 Task: Look for space in Dos Hermanas, Spain from 5th September, 2023 to 13th September, 2023 for 6 adults in price range Rs.15000 to Rs.20000. Place can be entire place with 3 bedrooms having 3 beds and 3 bathrooms. Property type can be house, flat, guest house. Booking option can be shelf check-in. Required host language is English.
Action: Mouse moved to (283, 142)
Screenshot: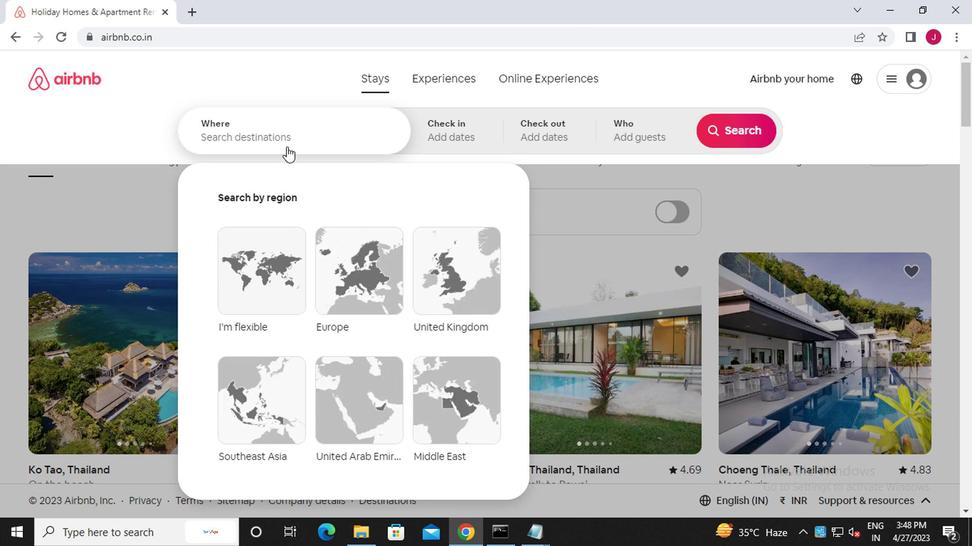 
Action: Mouse pressed left at (283, 142)
Screenshot: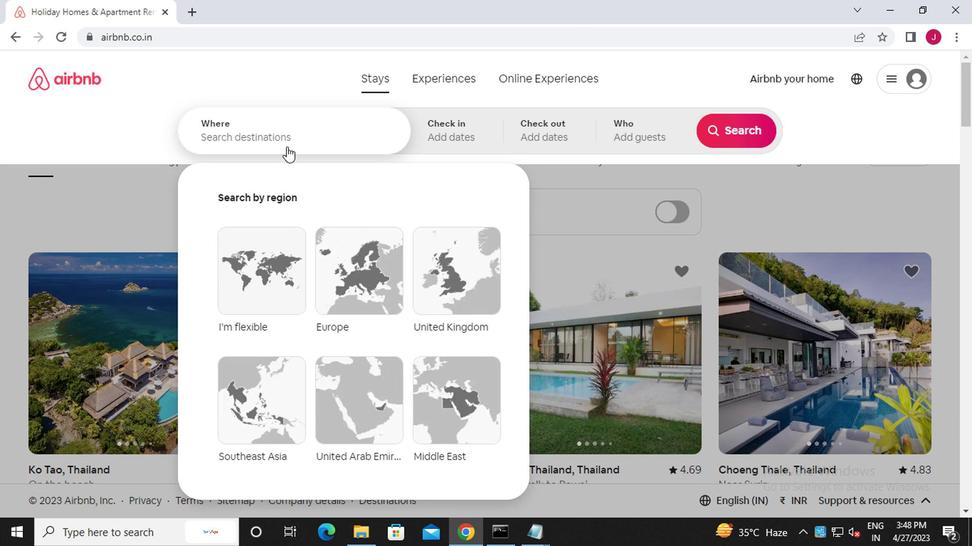 
Action: Key pressed d<Key.caps_lock>os<Key.space><Key.caps_lock>hermanas<Key.backspace><Key.backspace><Key.backspace><Key.backspace><Key.backspace><Key.backspace><Key.backspace><Key.caps_lock>ermanas,<Key.caps_lock>s<Key.caps_lock>pain
Screenshot: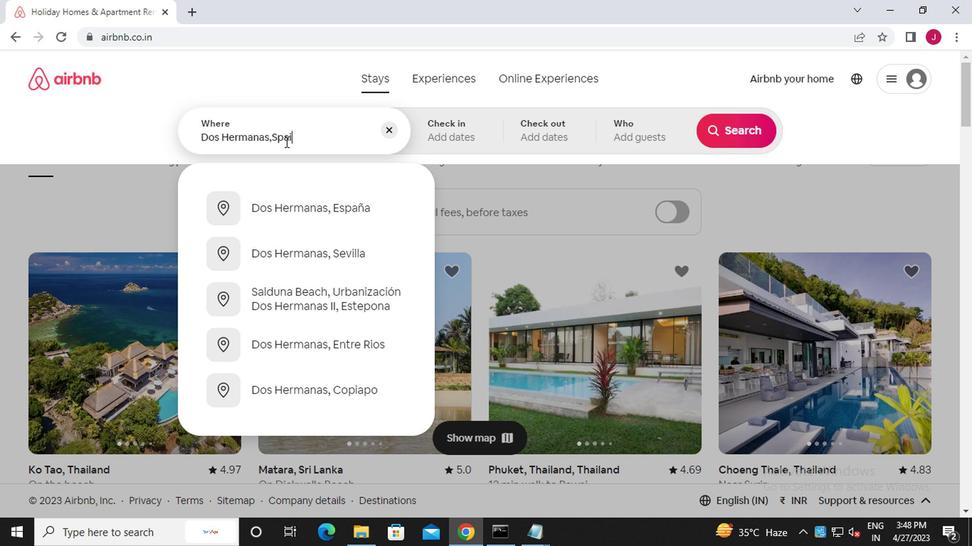 
Action: Mouse moved to (445, 132)
Screenshot: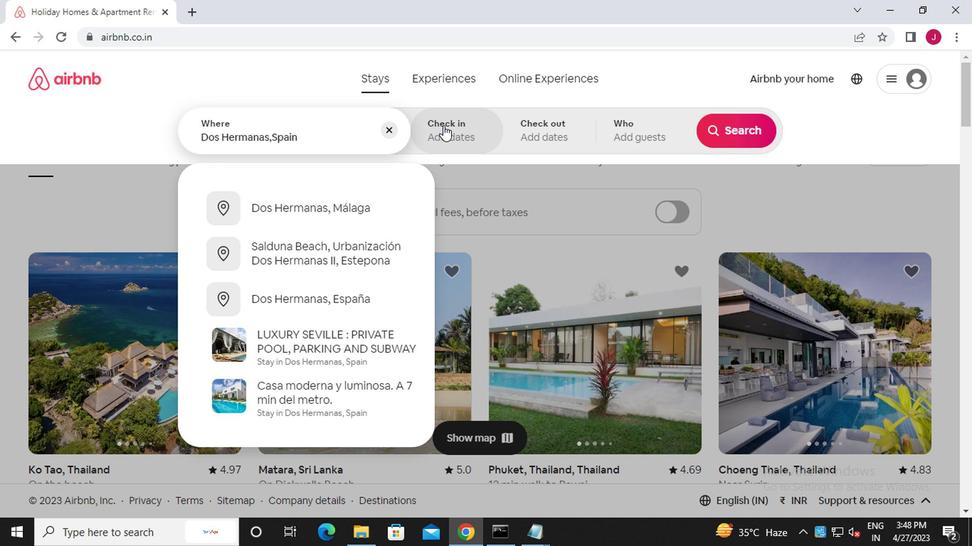 
Action: Mouse pressed left at (445, 132)
Screenshot: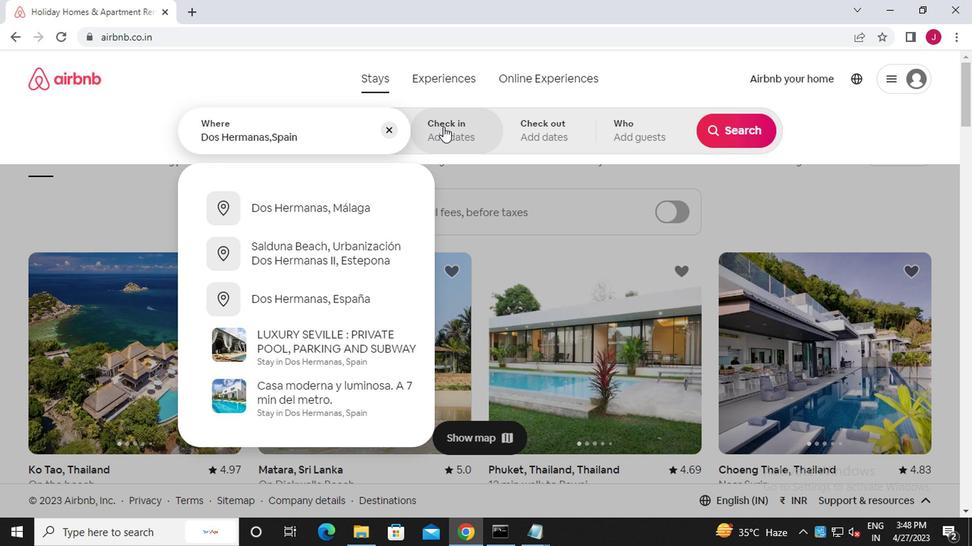 
Action: Mouse moved to (724, 246)
Screenshot: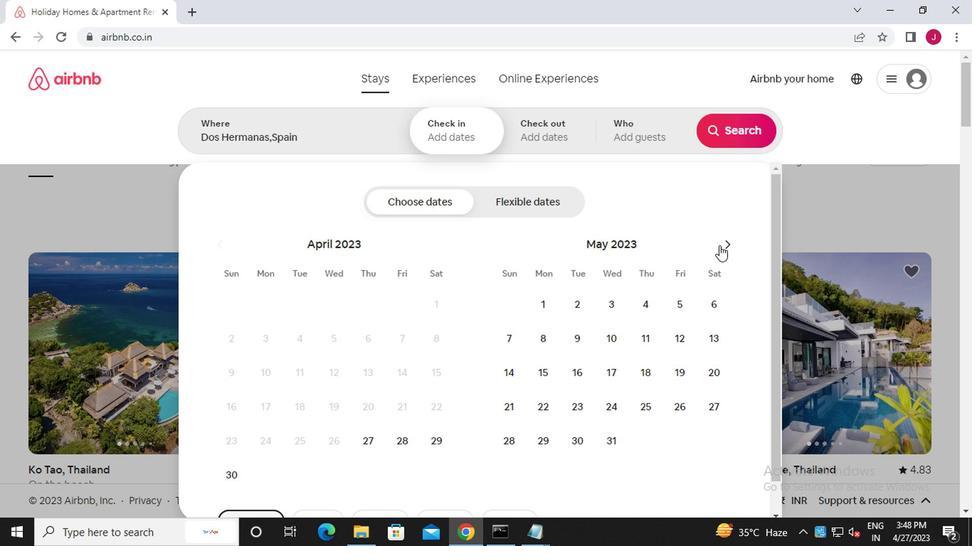
Action: Mouse pressed left at (724, 246)
Screenshot: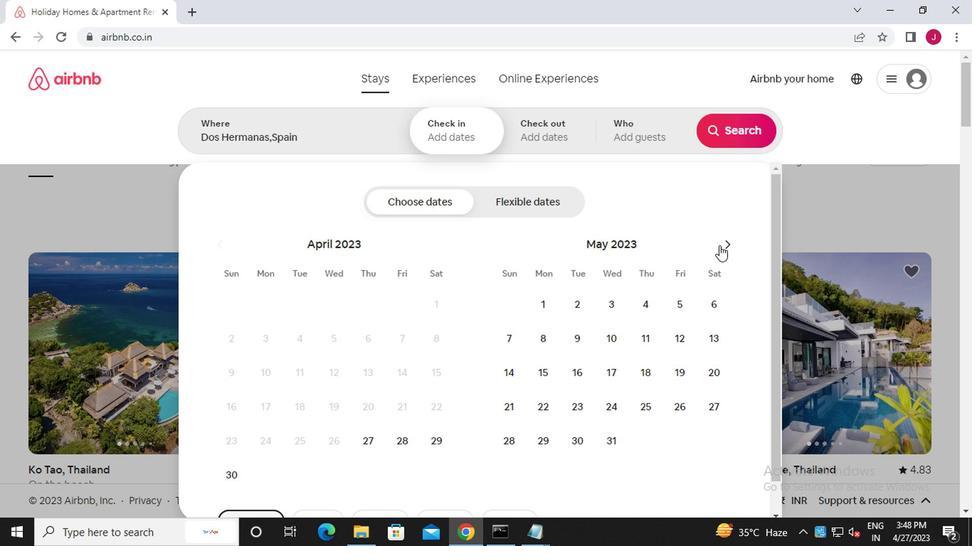 
Action: Mouse moved to (725, 246)
Screenshot: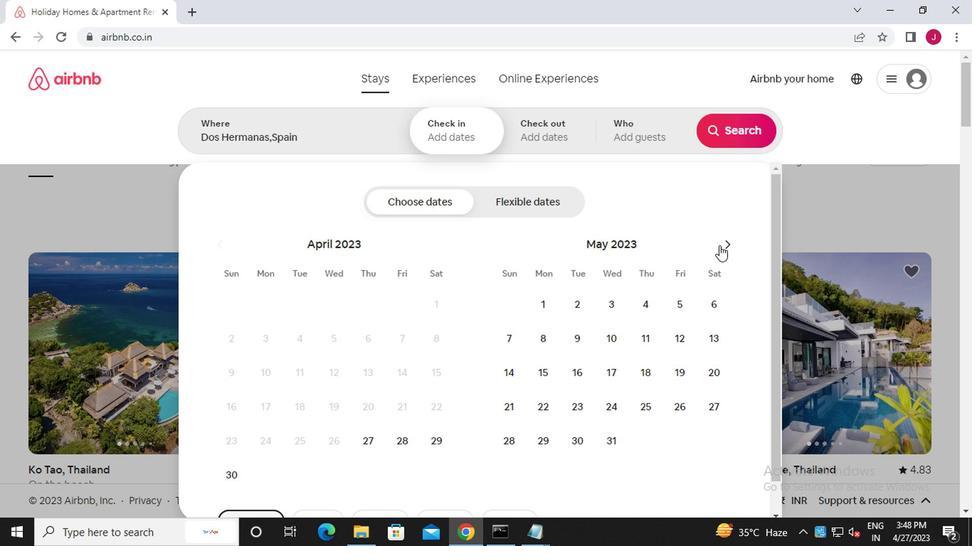 
Action: Mouse pressed left at (725, 246)
Screenshot: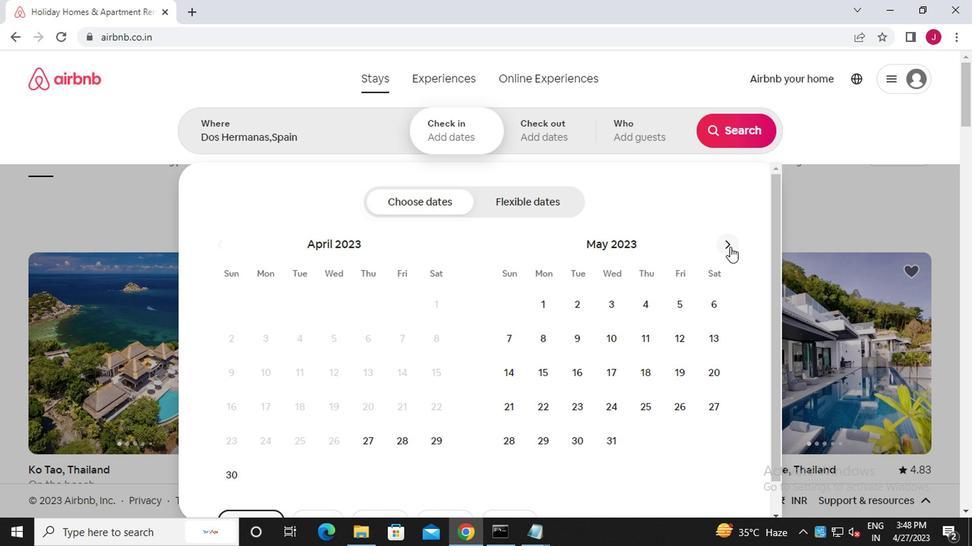 
Action: Mouse pressed left at (725, 246)
Screenshot: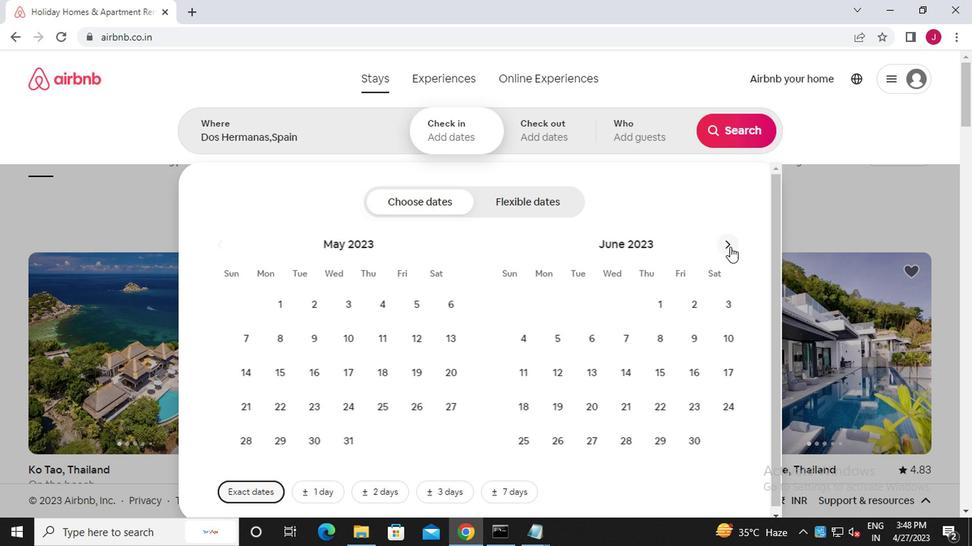 
Action: Mouse moved to (726, 247)
Screenshot: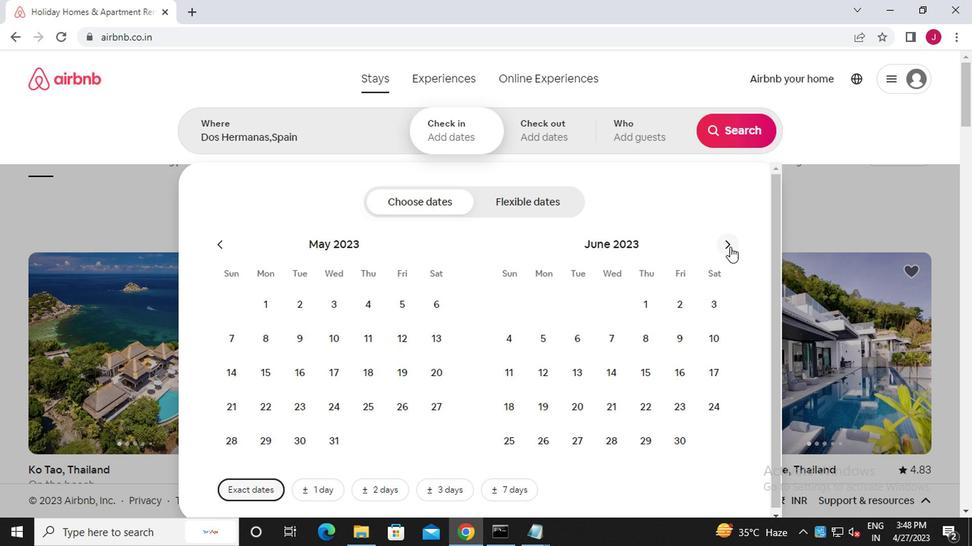 
Action: Mouse pressed left at (726, 247)
Screenshot: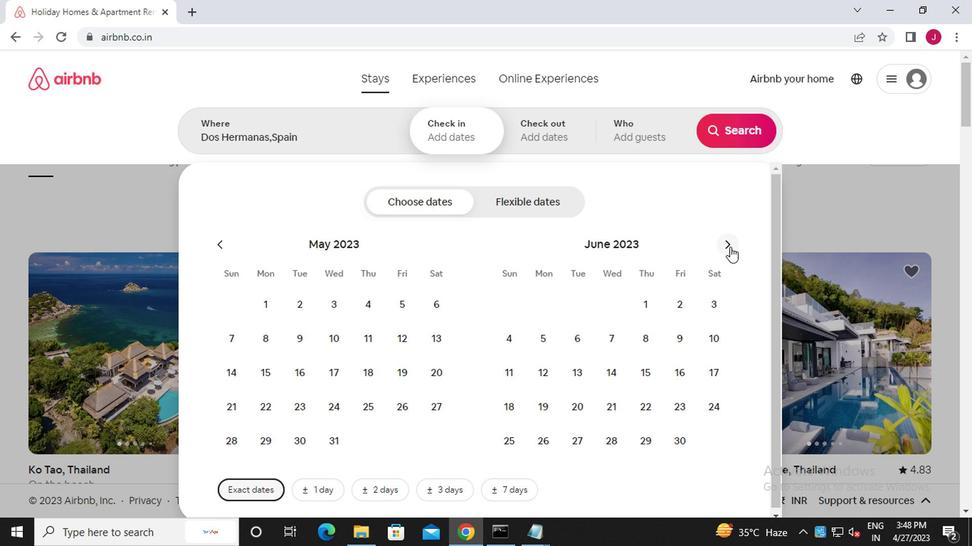
Action: Mouse pressed left at (726, 247)
Screenshot: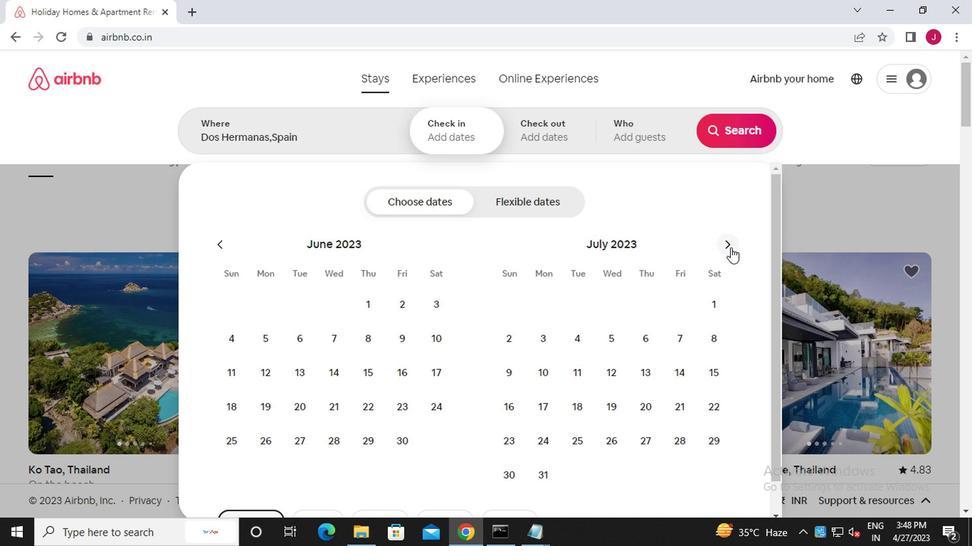 
Action: Mouse moved to (723, 248)
Screenshot: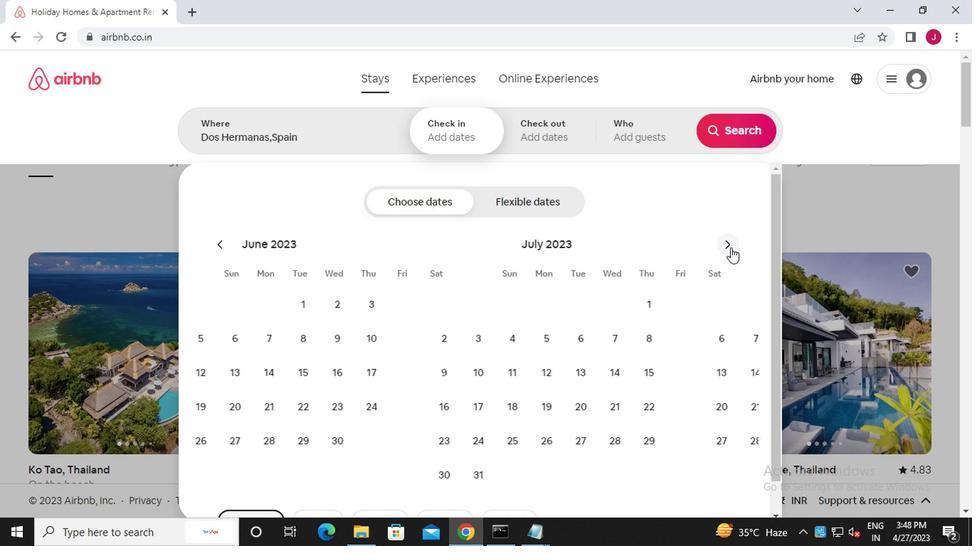 
Action: Mouse pressed left at (723, 248)
Screenshot: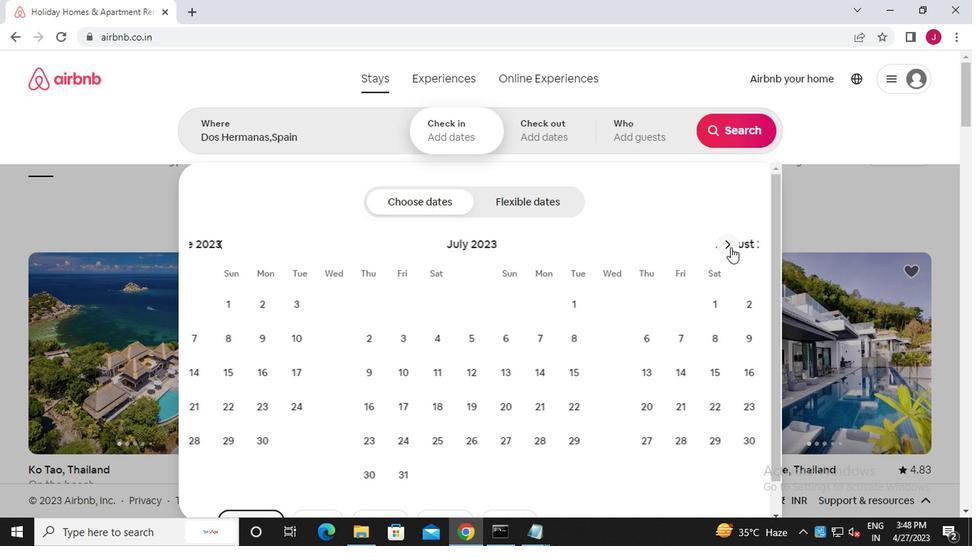 
Action: Mouse moved to (568, 336)
Screenshot: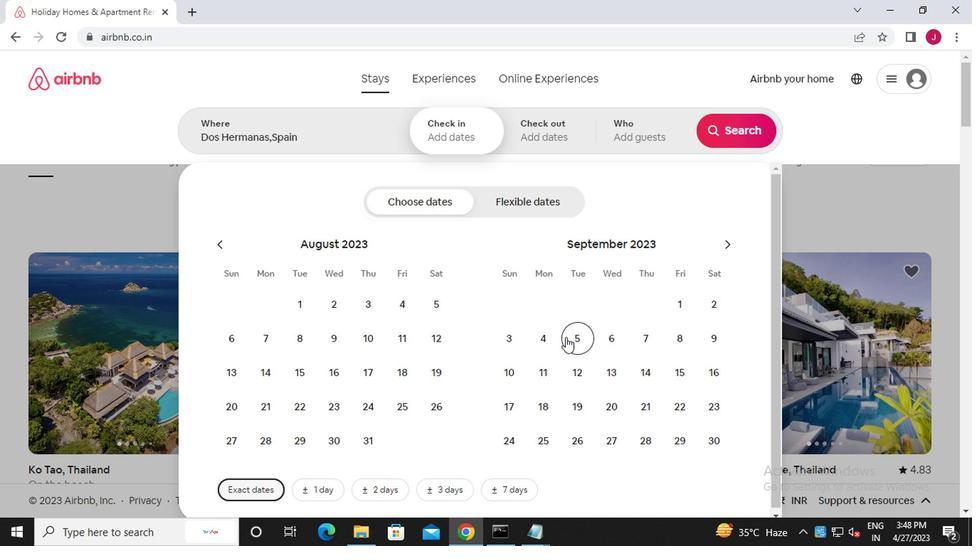 
Action: Mouse pressed left at (568, 336)
Screenshot: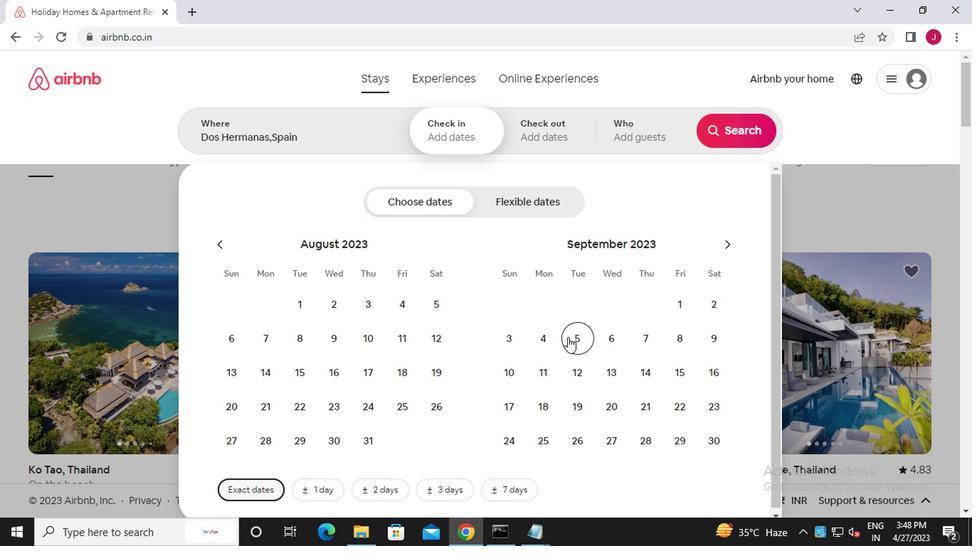 
Action: Mouse moved to (602, 373)
Screenshot: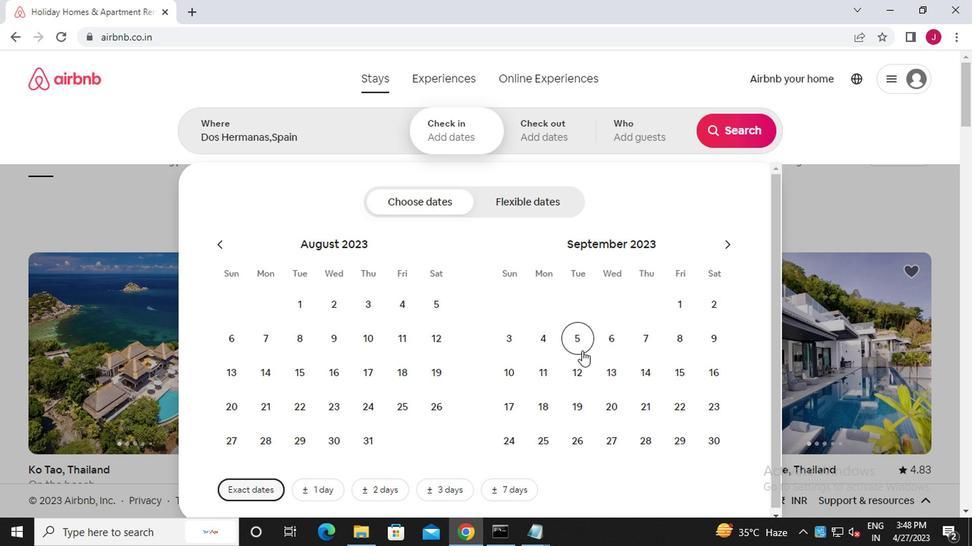 
Action: Mouse pressed left at (602, 373)
Screenshot: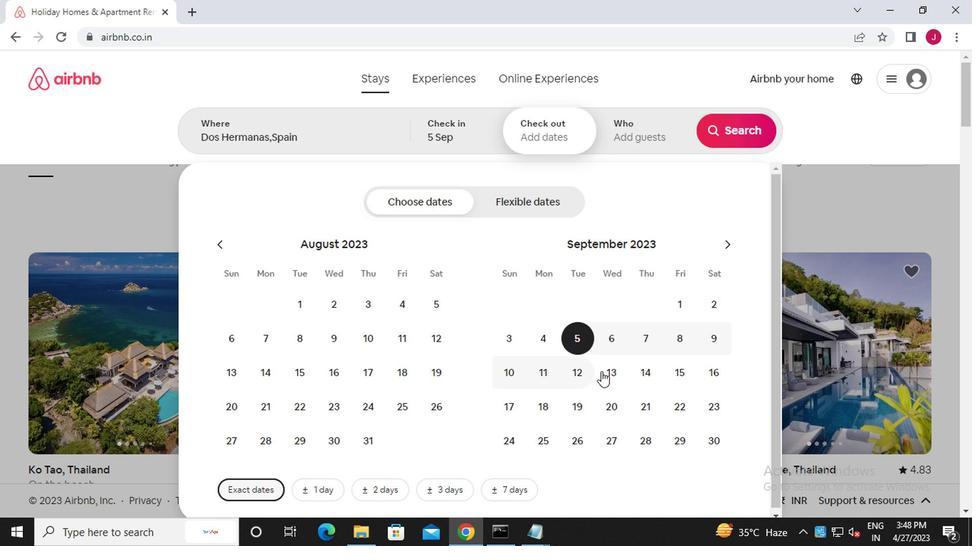 
Action: Mouse moved to (640, 133)
Screenshot: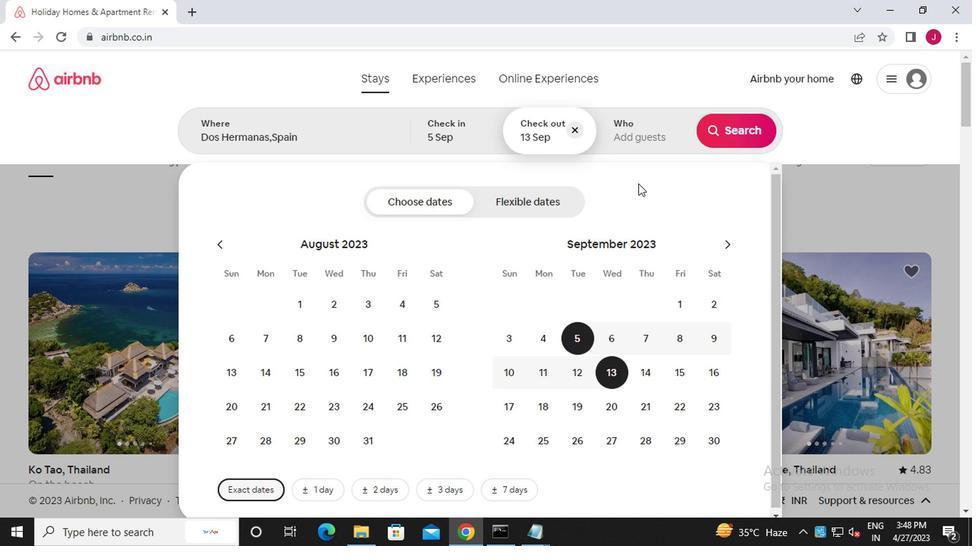 
Action: Mouse pressed left at (640, 133)
Screenshot: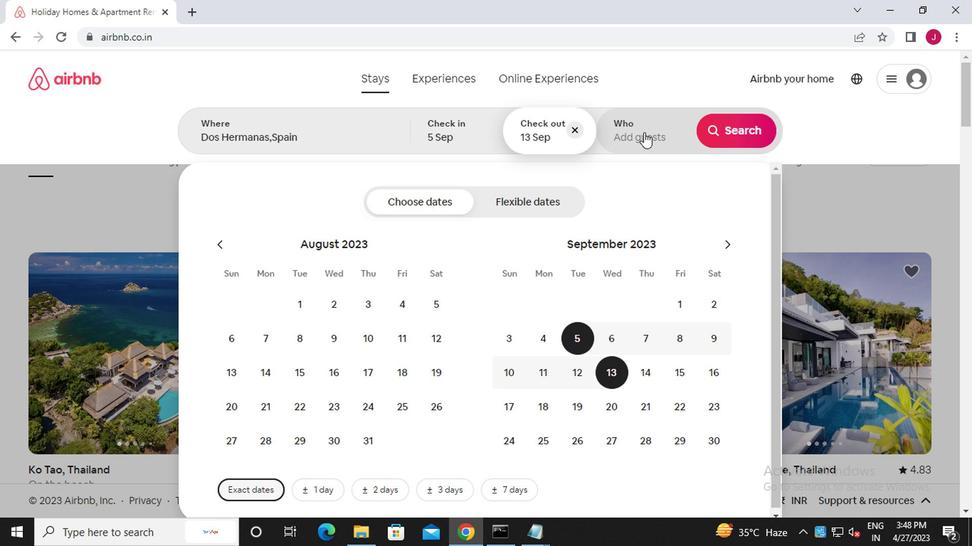 
Action: Mouse moved to (733, 213)
Screenshot: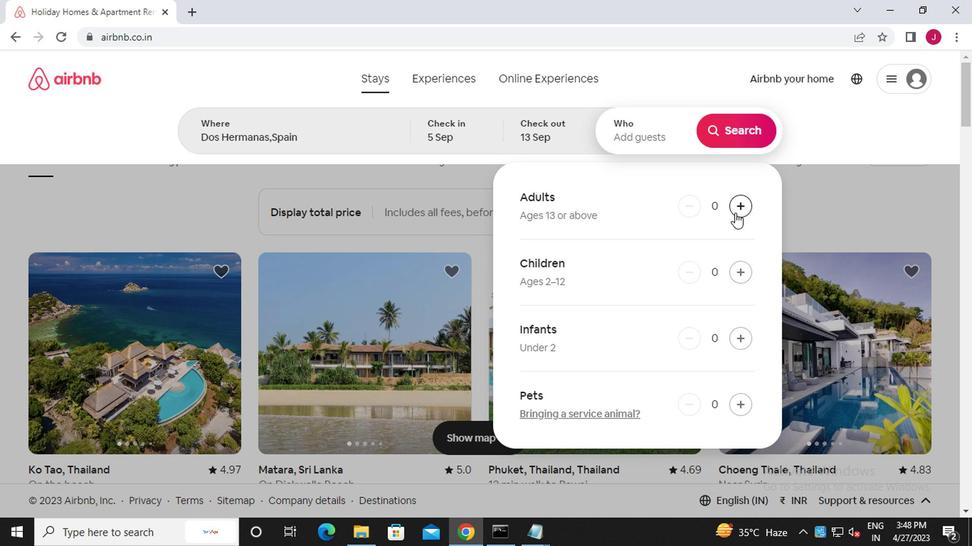 
Action: Mouse pressed left at (733, 213)
Screenshot: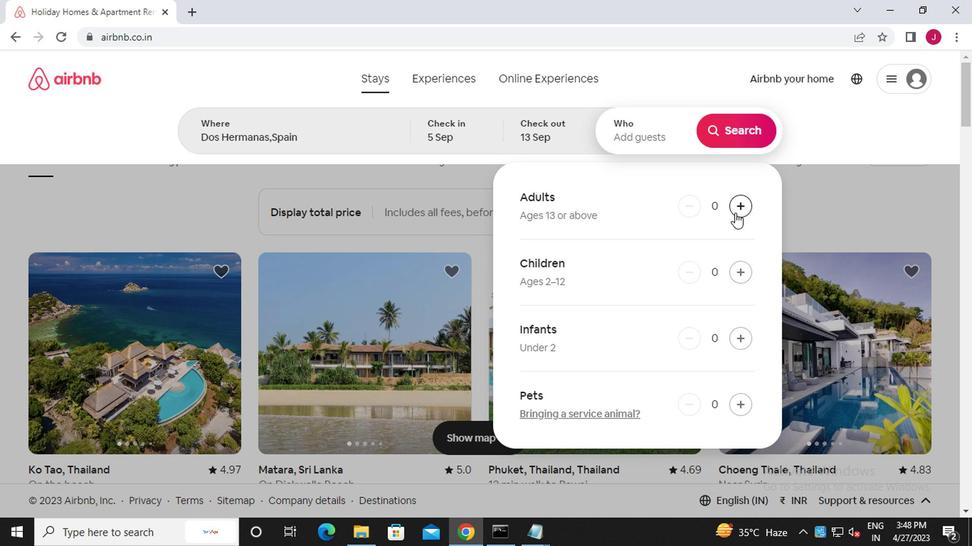 
Action: Mouse moved to (733, 213)
Screenshot: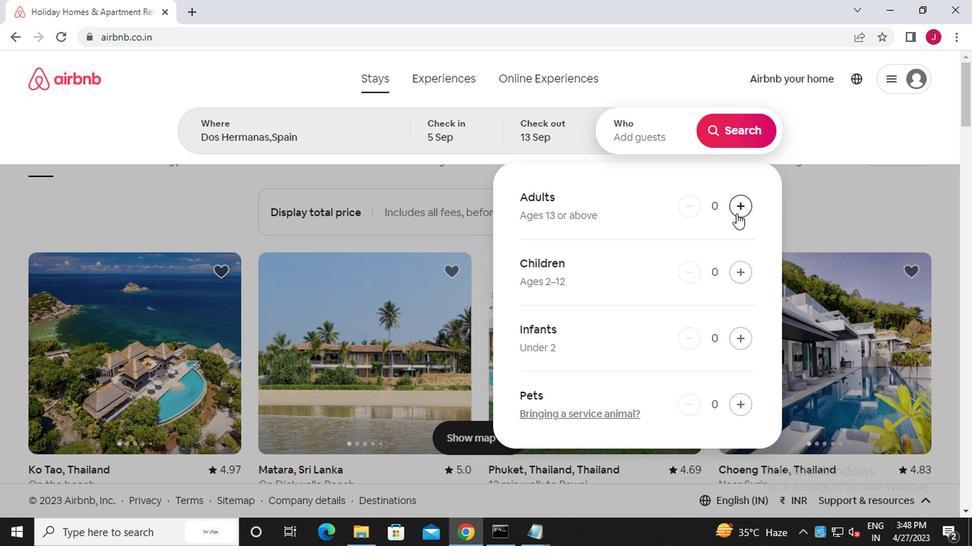 
Action: Mouse pressed left at (733, 213)
Screenshot: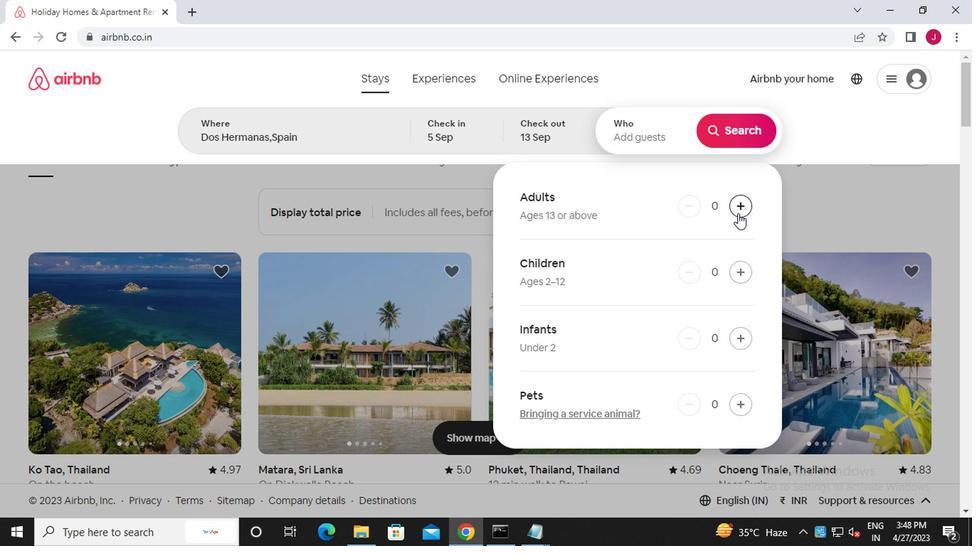
Action: Mouse moved to (733, 213)
Screenshot: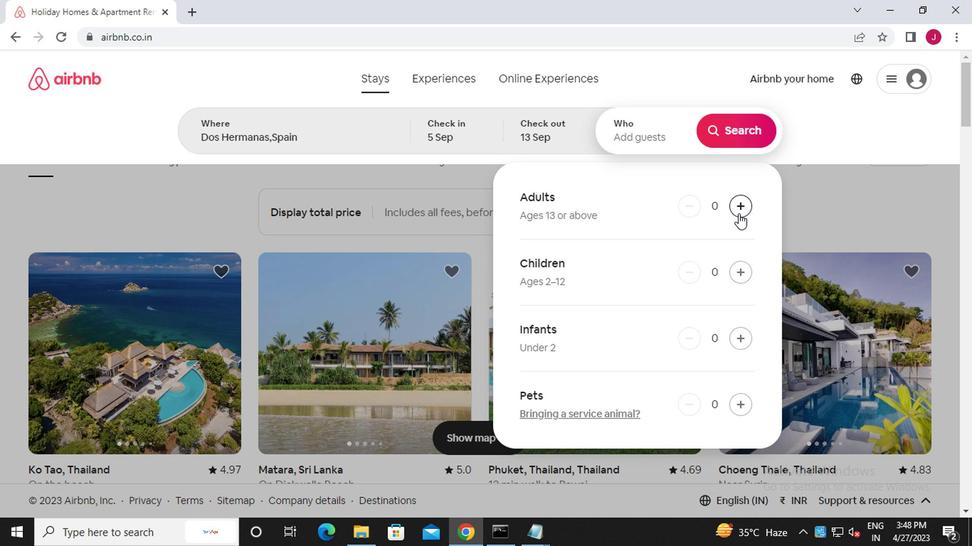 
Action: Mouse pressed left at (733, 213)
Screenshot: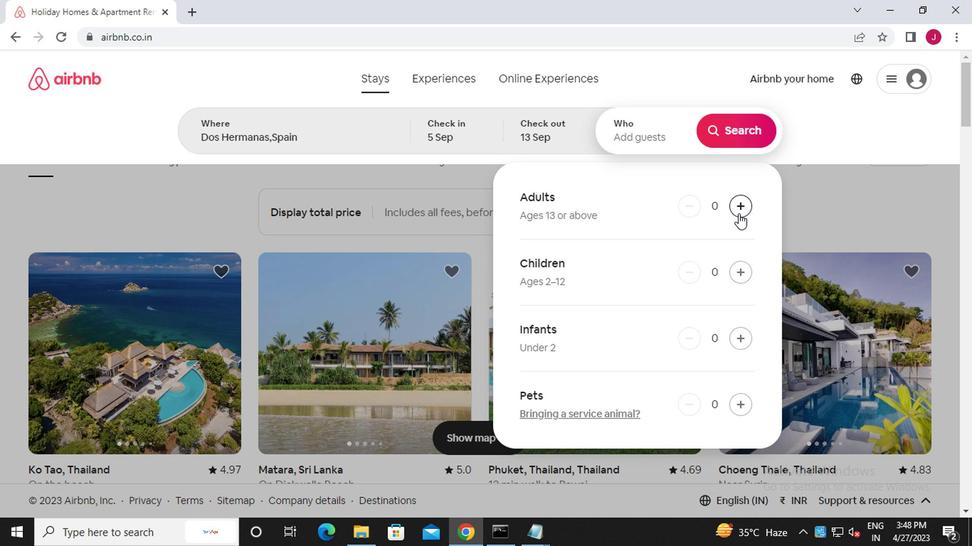 
Action: Mouse moved to (733, 212)
Screenshot: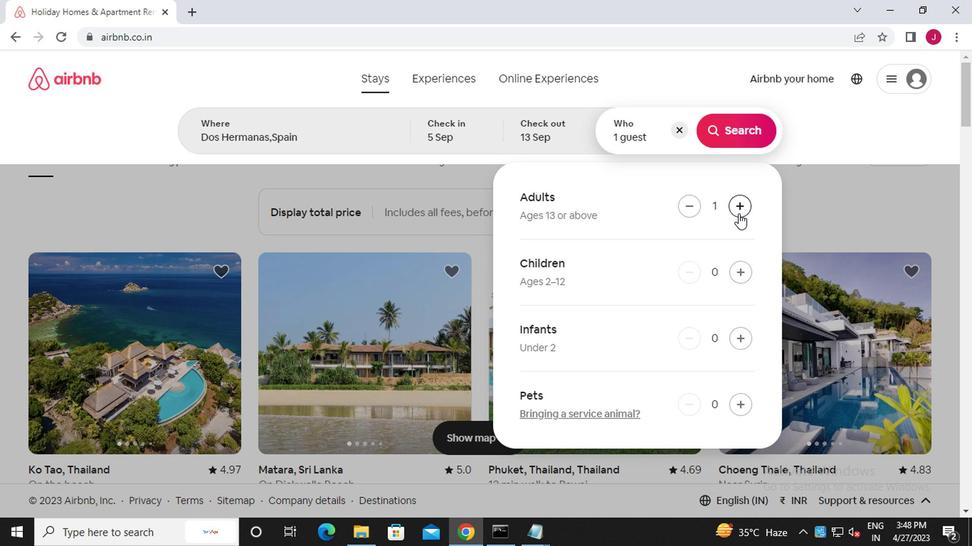 
Action: Mouse pressed left at (733, 212)
Screenshot: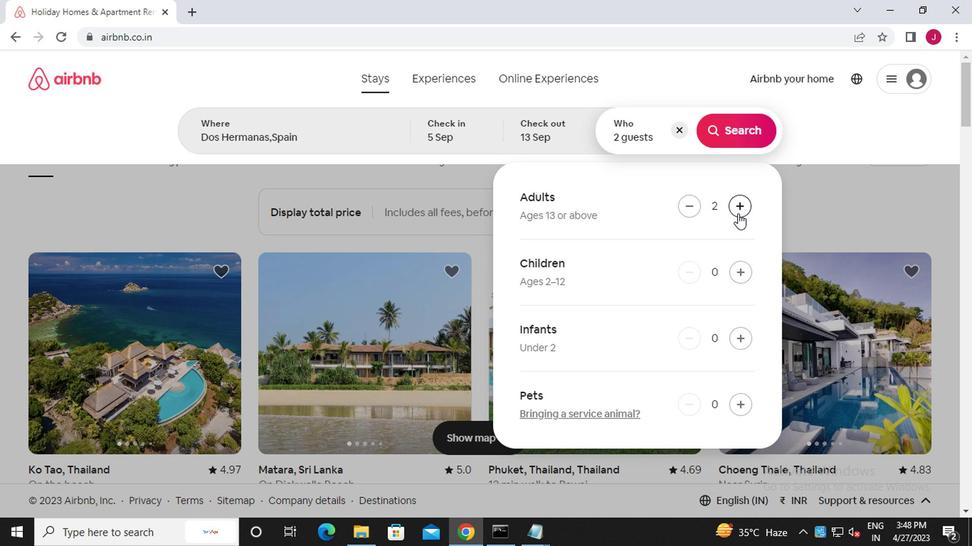 
Action: Mouse pressed left at (733, 212)
Screenshot: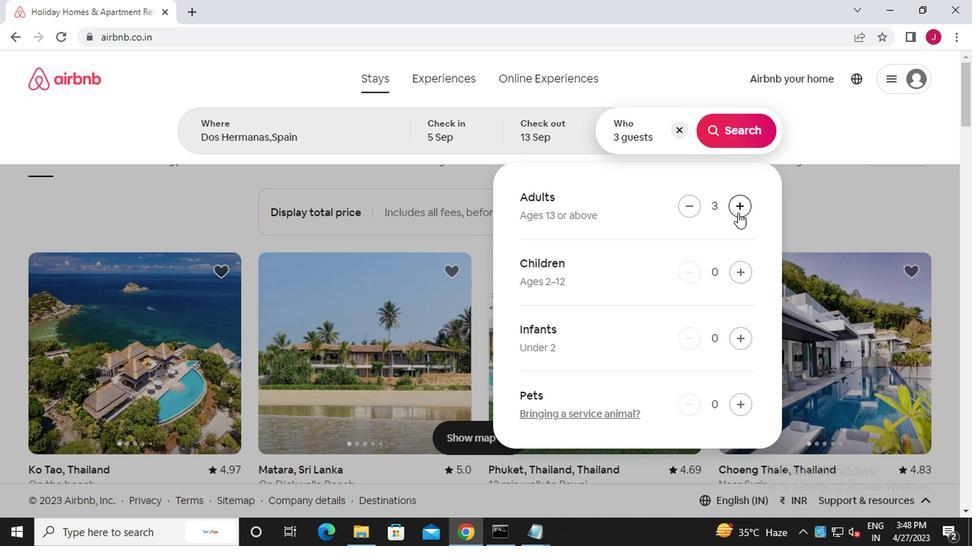 
Action: Mouse moved to (733, 212)
Screenshot: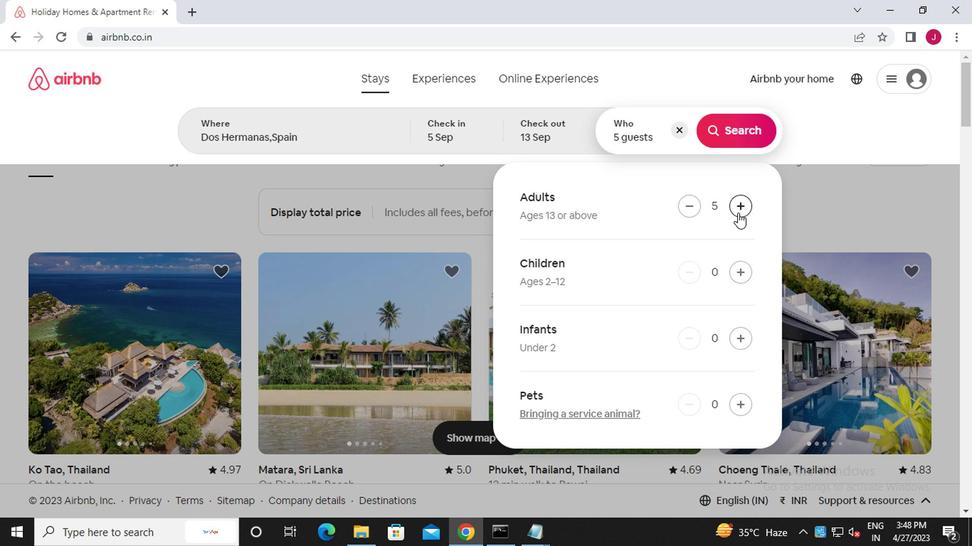 
Action: Mouse pressed left at (733, 212)
Screenshot: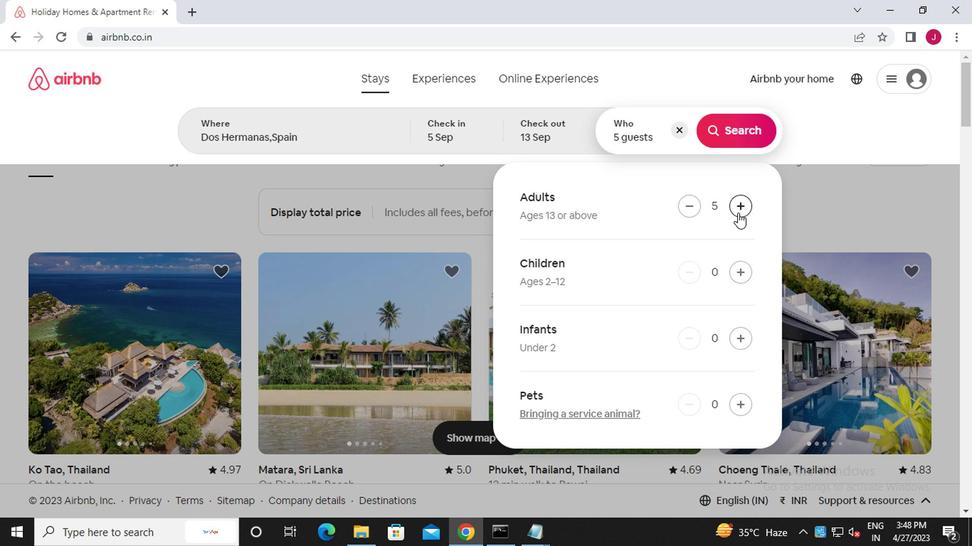 
Action: Mouse moved to (750, 130)
Screenshot: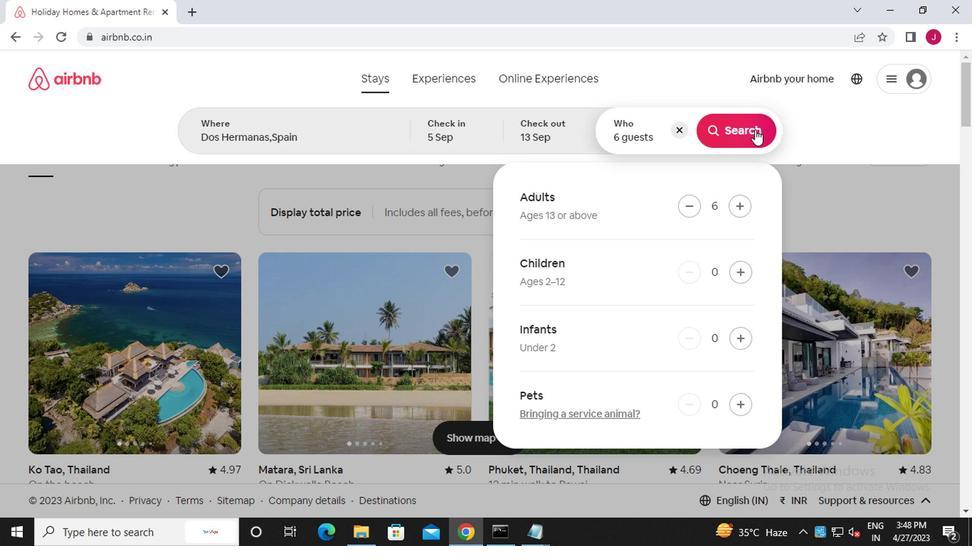 
Action: Mouse pressed left at (750, 130)
Screenshot: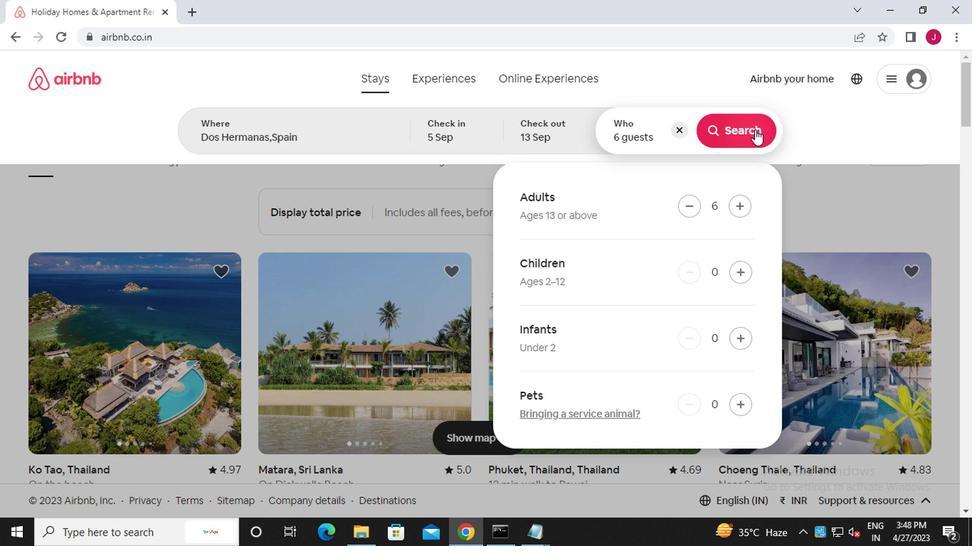 
Action: Mouse moved to (906, 140)
Screenshot: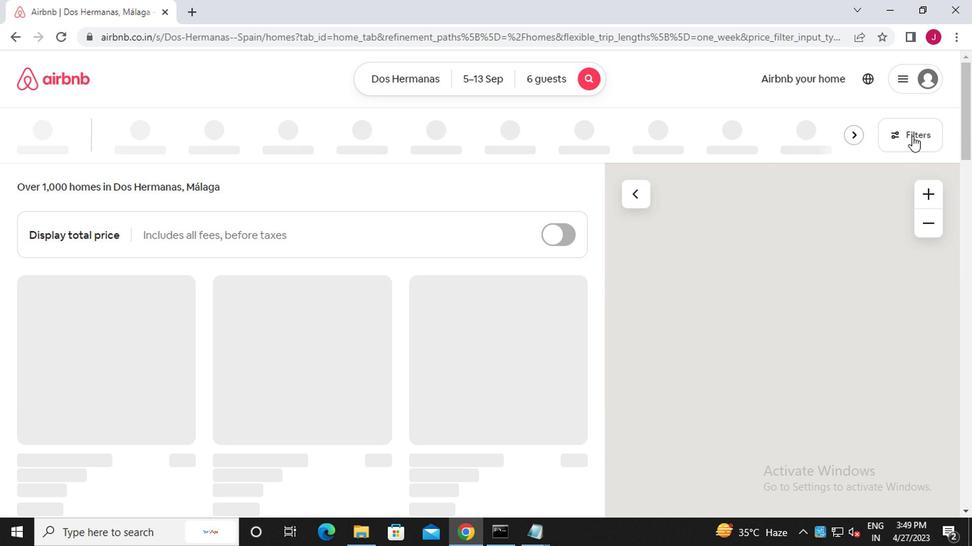 
Action: Mouse pressed left at (906, 140)
Screenshot: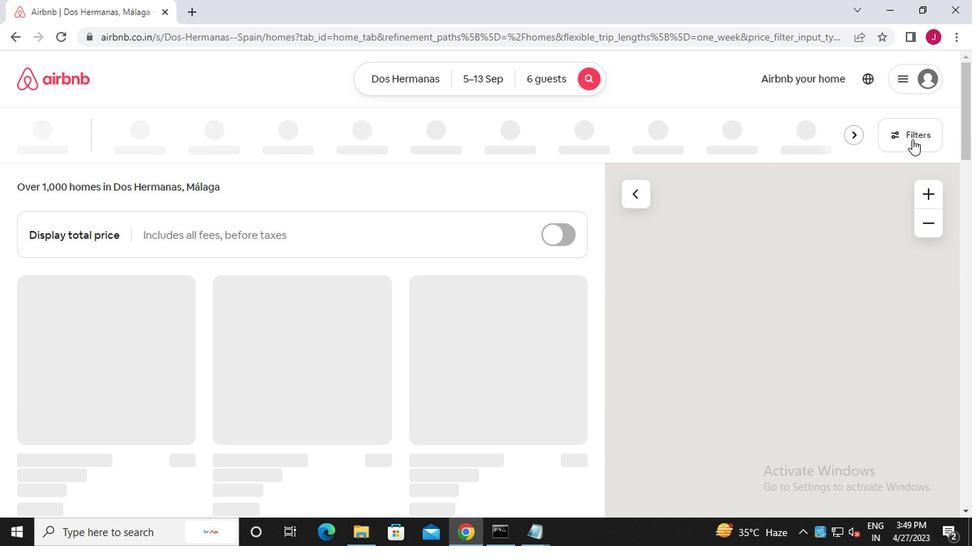 
Action: Mouse moved to (337, 304)
Screenshot: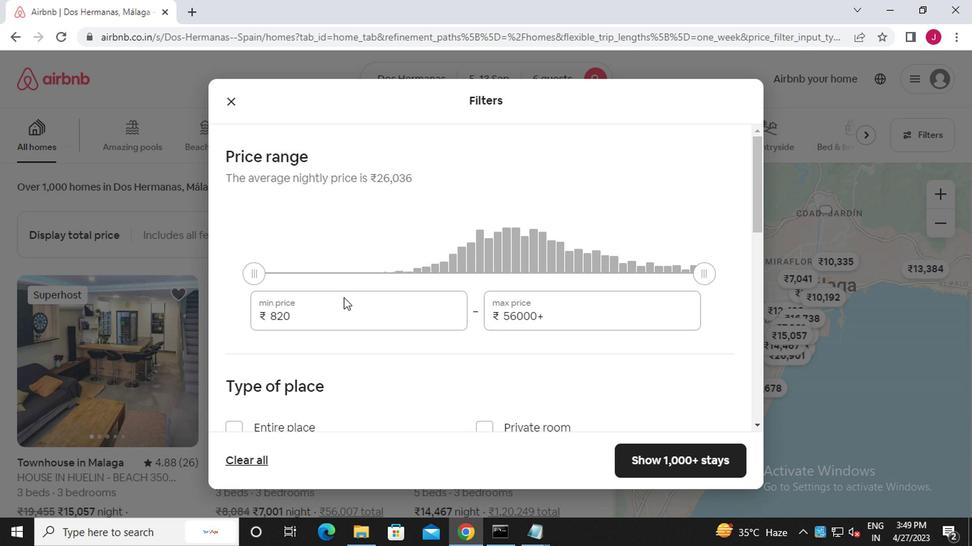 
Action: Mouse pressed left at (337, 304)
Screenshot: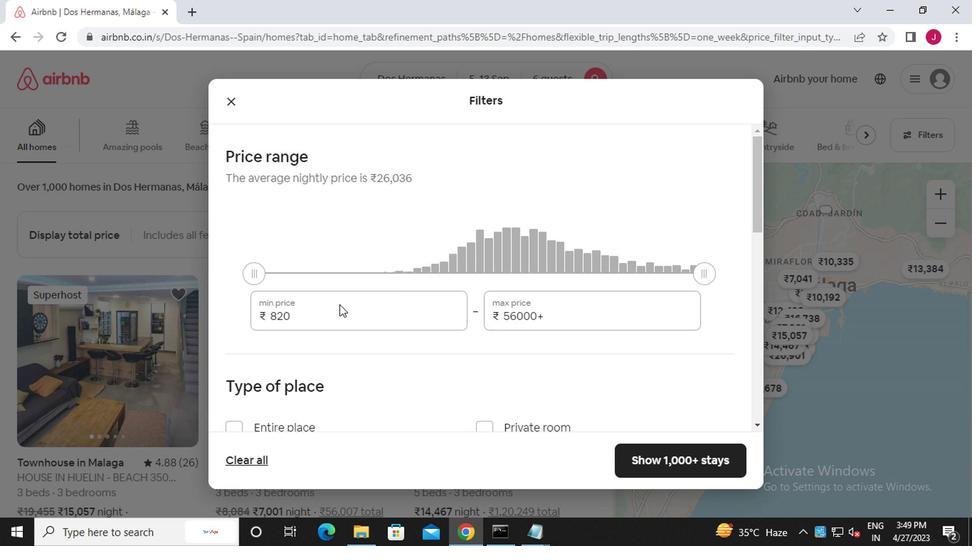 
Action: Mouse moved to (327, 299)
Screenshot: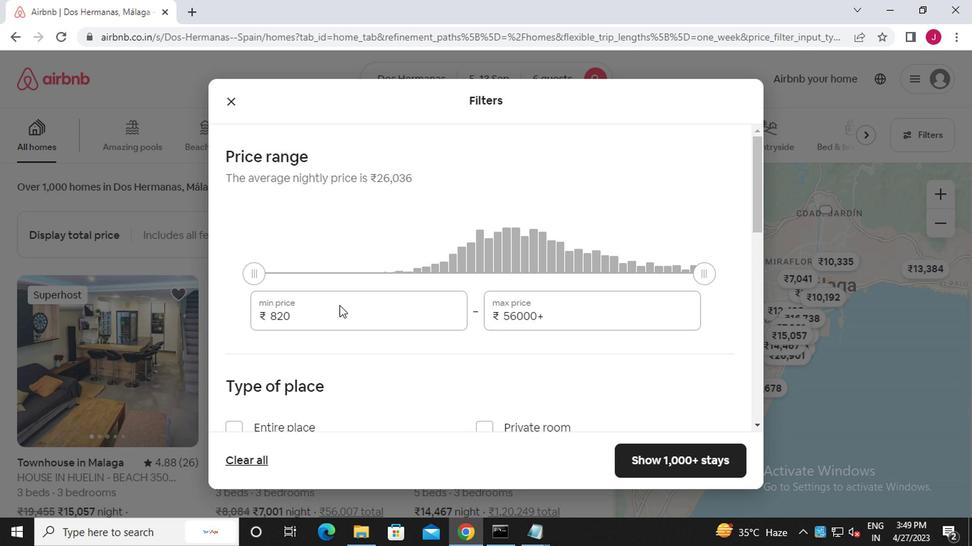 
Action: Key pressed <Key.backspace><Key.backspace><Key.backspace><Key.backspace><Key.backspace><Key.backspace><Key.backspace><Key.backspace><Key.backspace><<97>><<101>><<96>><<96>><<96>>
Screenshot: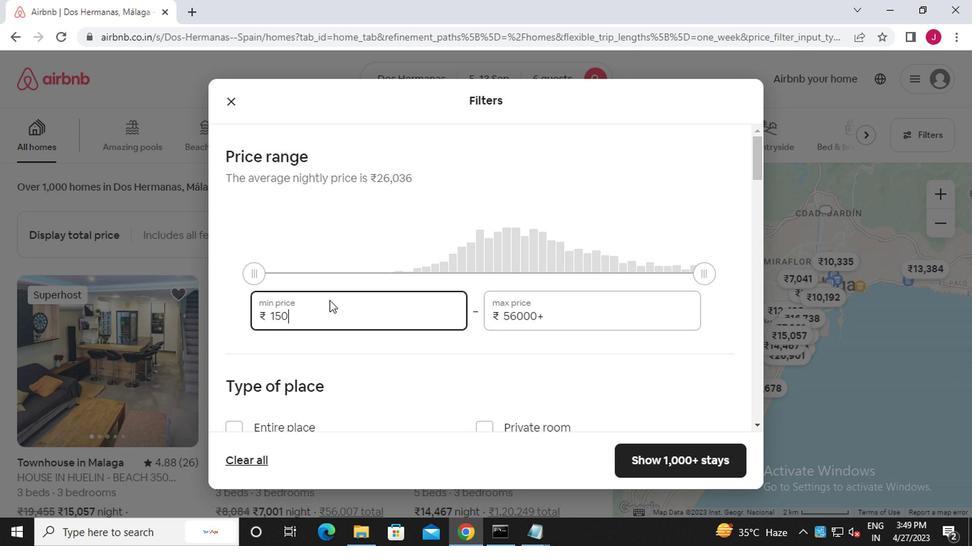 
Action: Mouse moved to (585, 312)
Screenshot: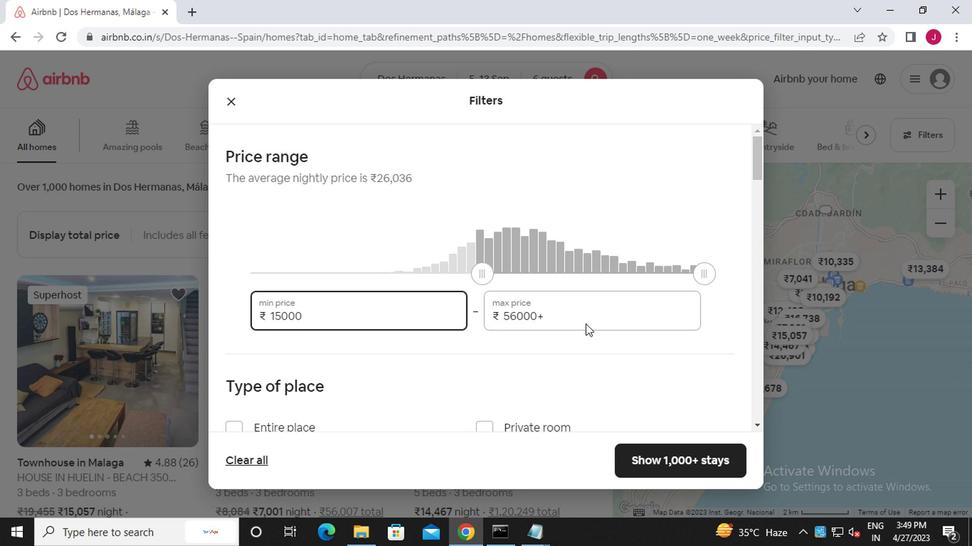 
Action: Mouse pressed left at (585, 312)
Screenshot: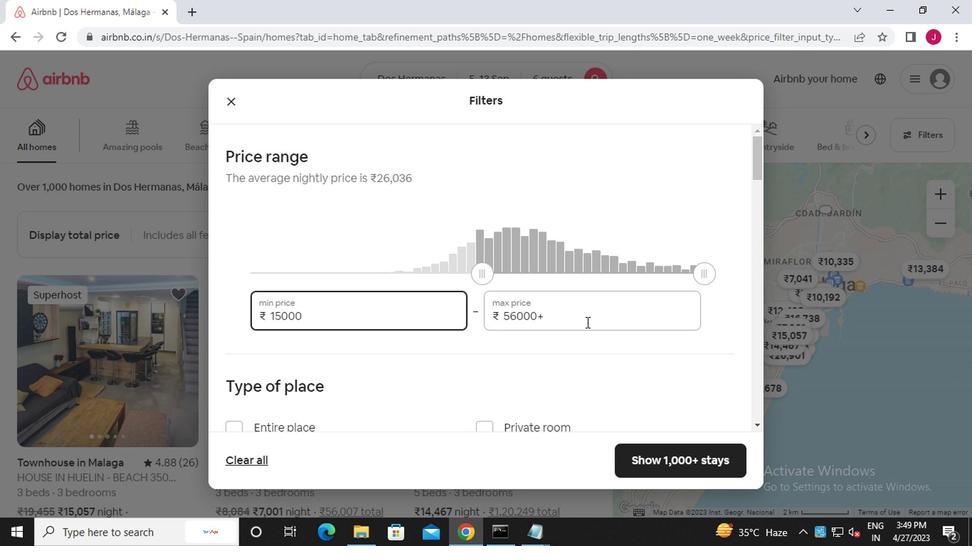 
Action: Mouse moved to (581, 309)
Screenshot: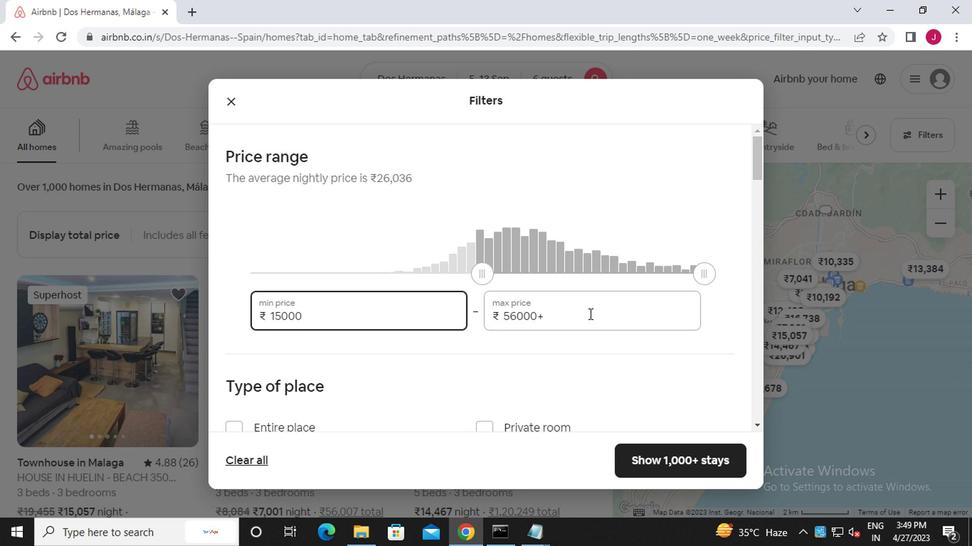 
Action: Key pressed <Key.backspace><Key.backspace><Key.backspace><Key.backspace><Key.backspace><Key.backspace><Key.backspace><Key.backspace><Key.backspace><Key.backspace><Key.backspace><<98>><<96>><<96>><<96>><<96>>
Screenshot: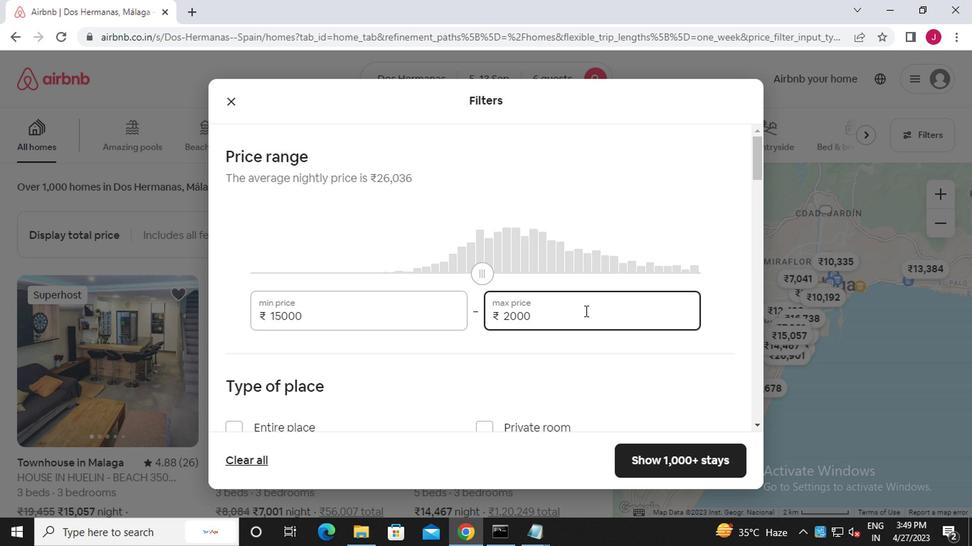 
Action: Mouse moved to (364, 326)
Screenshot: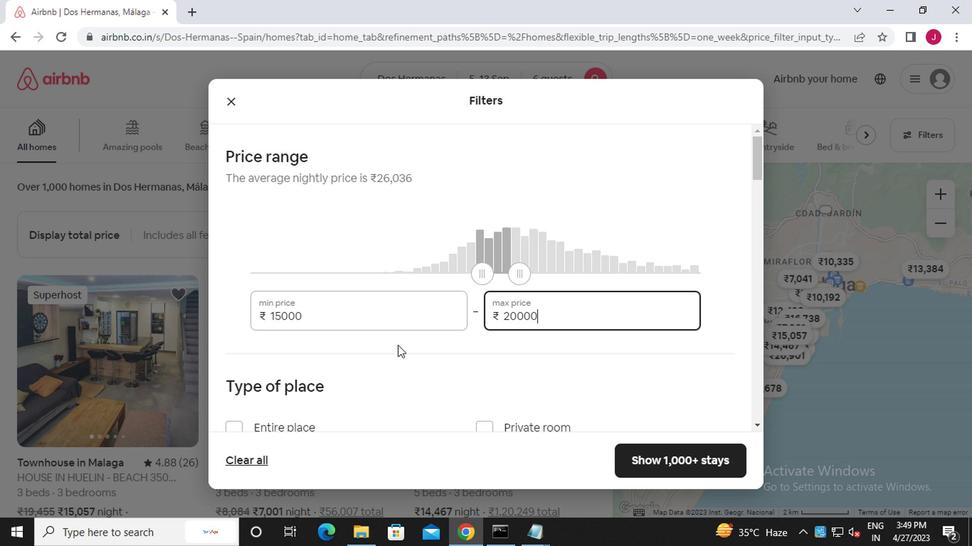 
Action: Mouse scrolled (364, 325) with delta (0, 0)
Screenshot: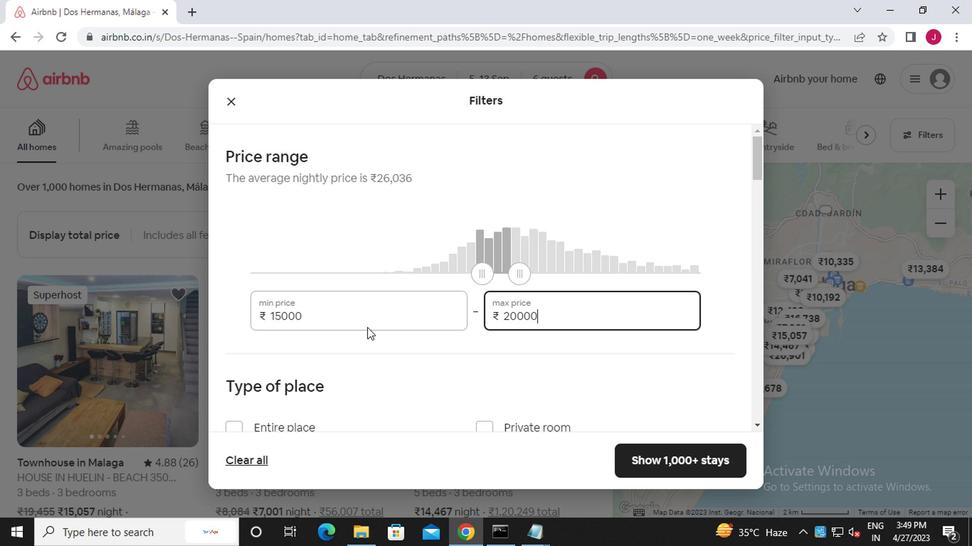 
Action: Mouse scrolled (364, 325) with delta (0, 0)
Screenshot: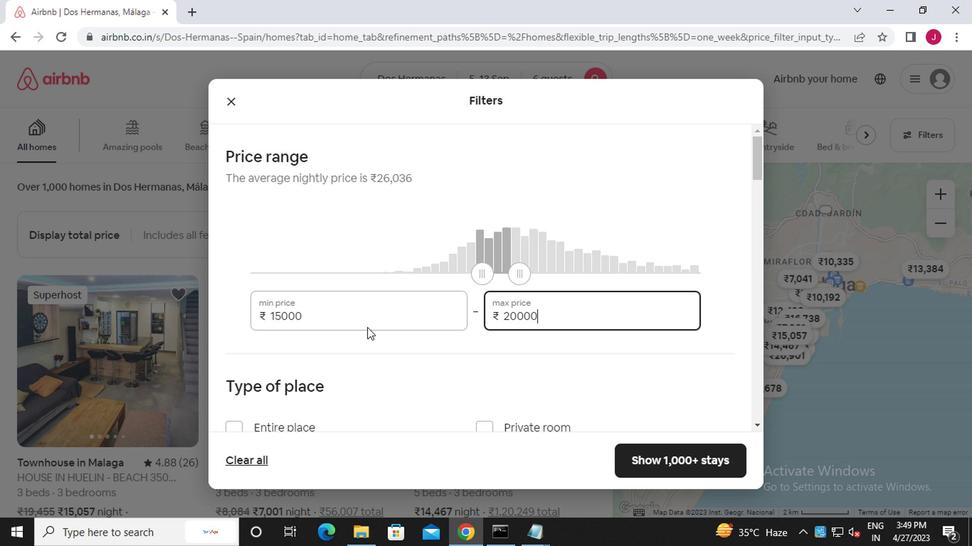 
Action: Mouse scrolled (364, 325) with delta (0, 0)
Screenshot: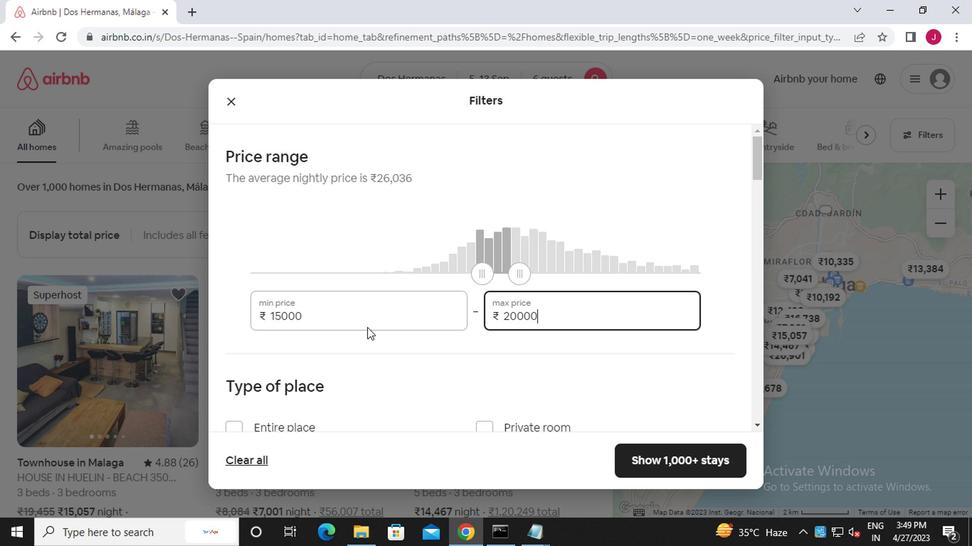 
Action: Mouse moved to (239, 217)
Screenshot: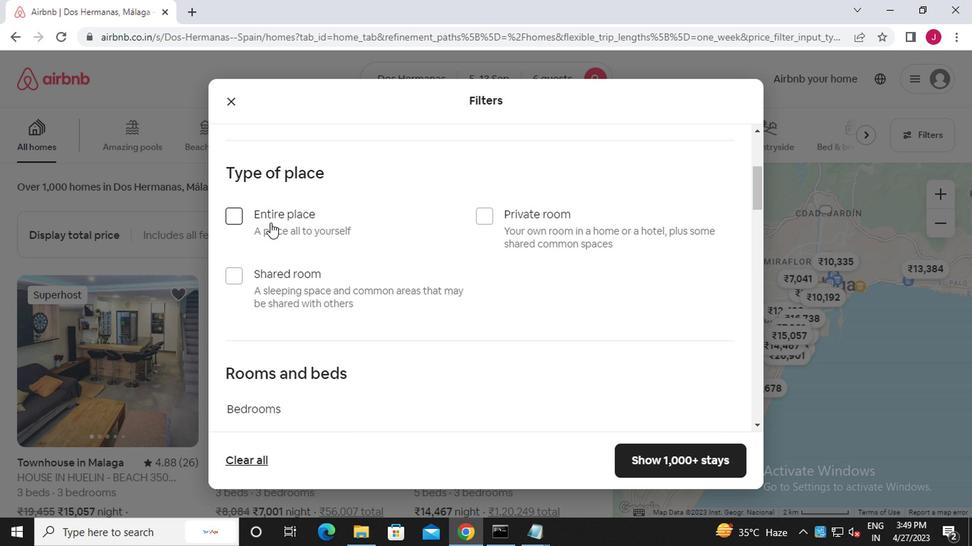 
Action: Mouse pressed left at (239, 217)
Screenshot: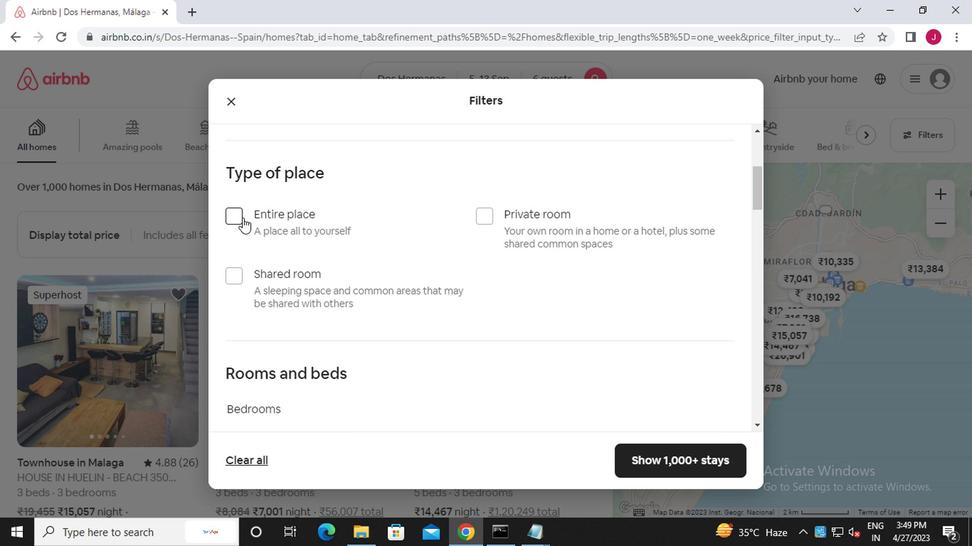 
Action: Mouse moved to (339, 260)
Screenshot: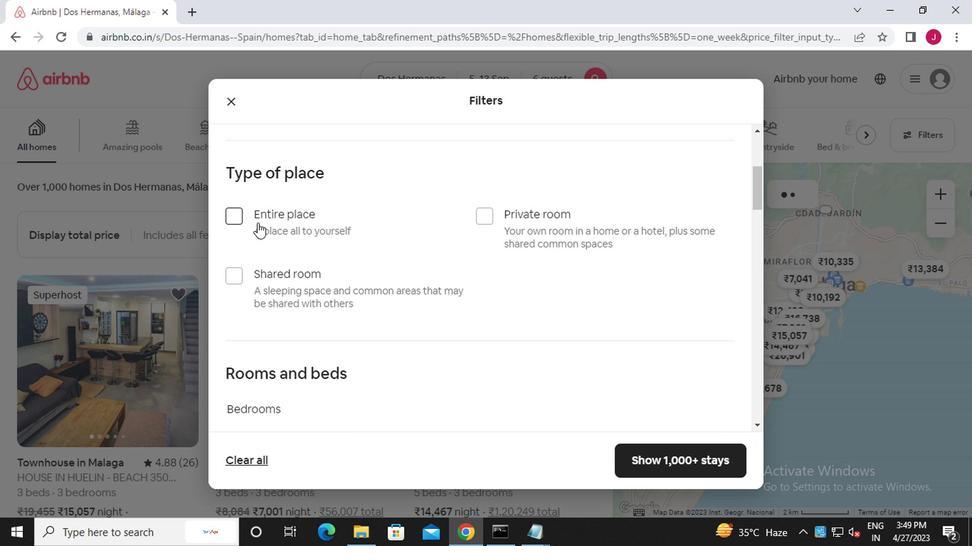 
Action: Mouse scrolled (339, 259) with delta (0, -1)
Screenshot: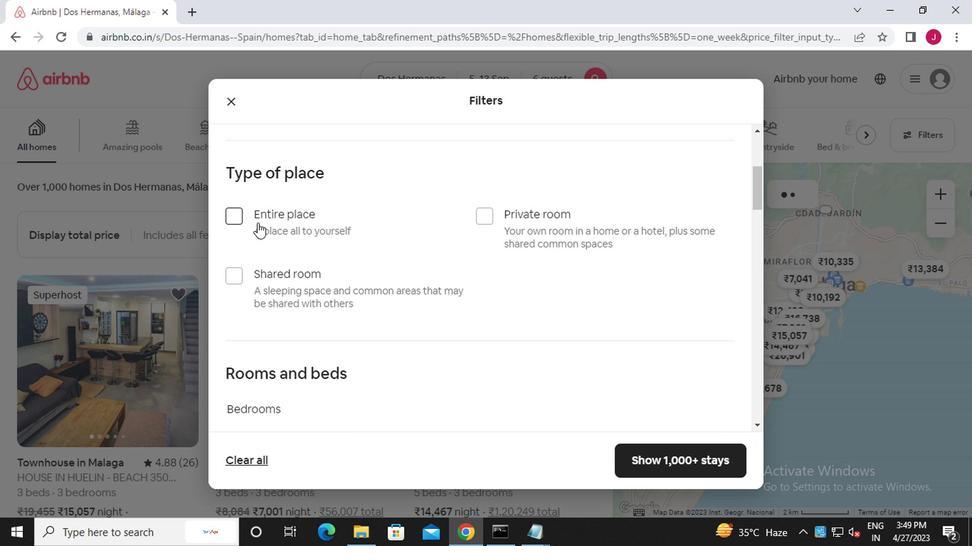 
Action: Mouse moved to (339, 260)
Screenshot: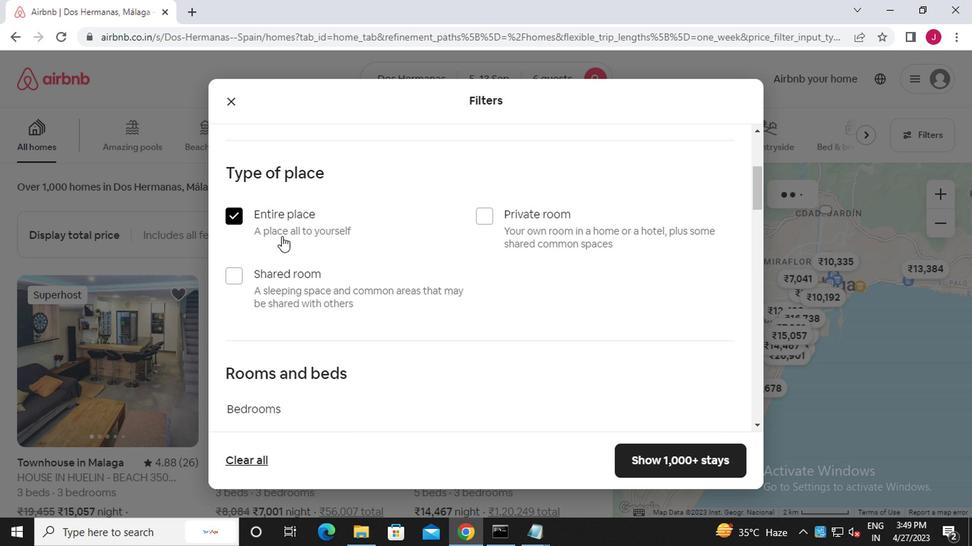 
Action: Mouse scrolled (339, 259) with delta (0, -1)
Screenshot: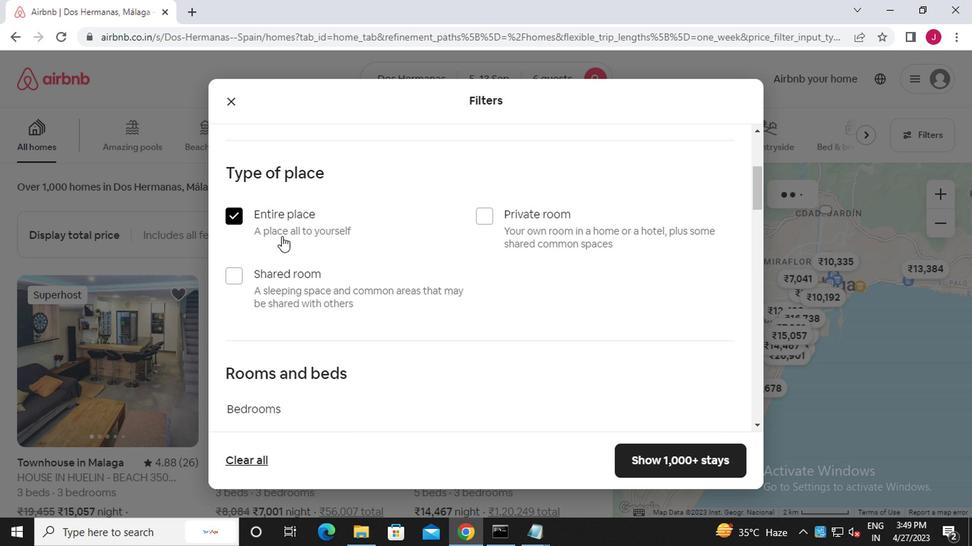 
Action: Mouse scrolled (339, 259) with delta (0, -1)
Screenshot: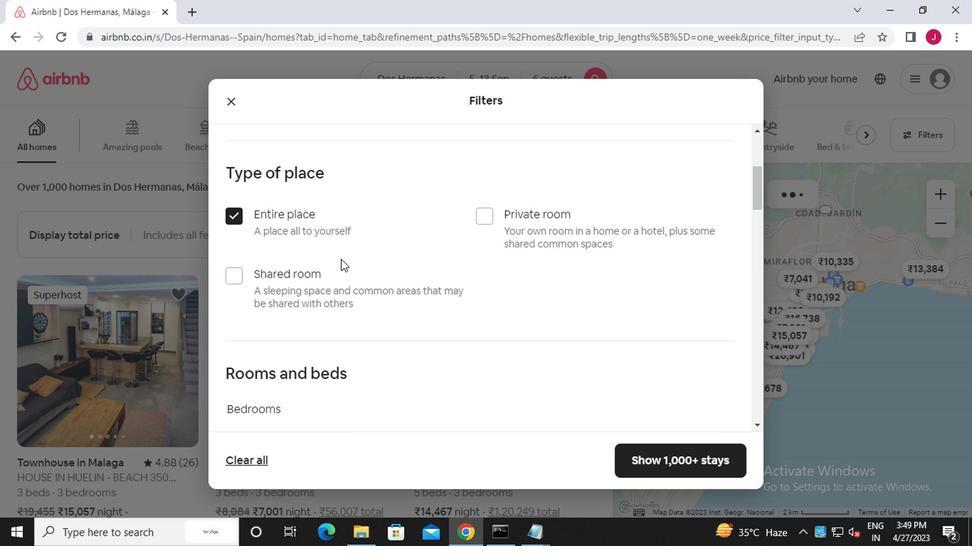 
Action: Mouse moved to (412, 239)
Screenshot: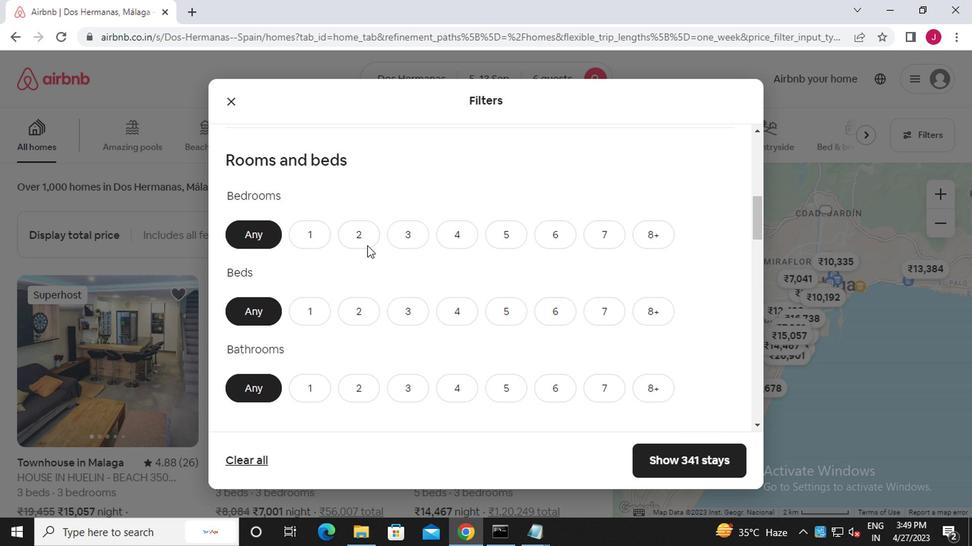 
Action: Mouse pressed left at (412, 239)
Screenshot: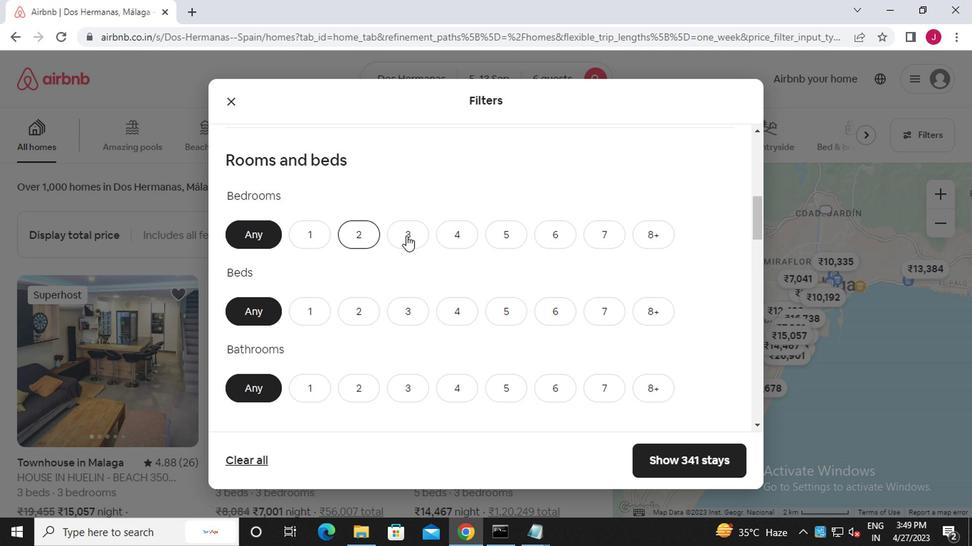 
Action: Mouse moved to (405, 311)
Screenshot: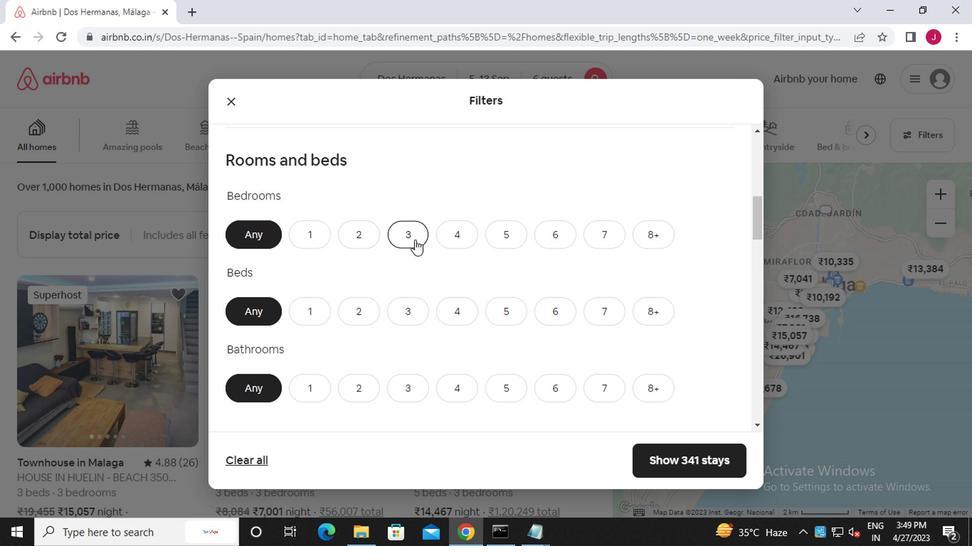 
Action: Mouse pressed left at (405, 311)
Screenshot: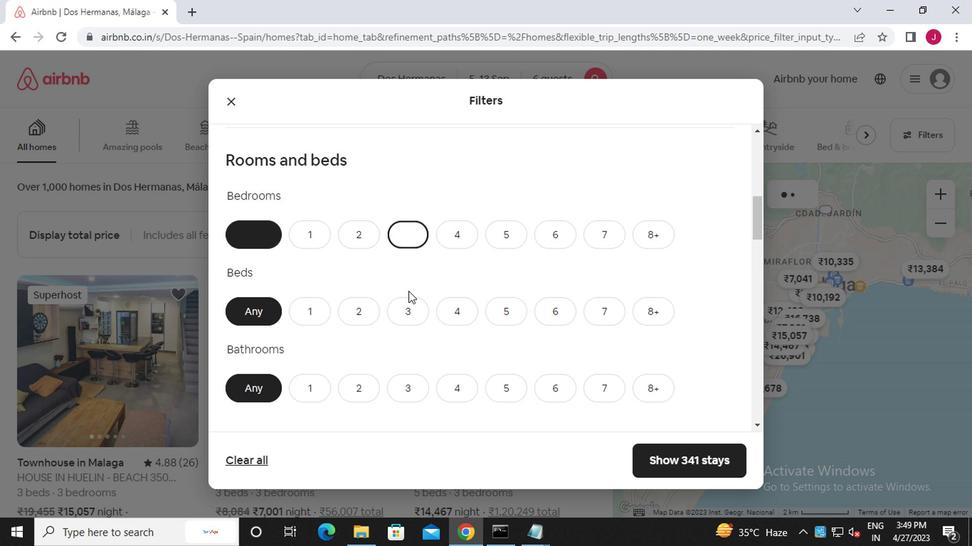 
Action: Mouse moved to (410, 376)
Screenshot: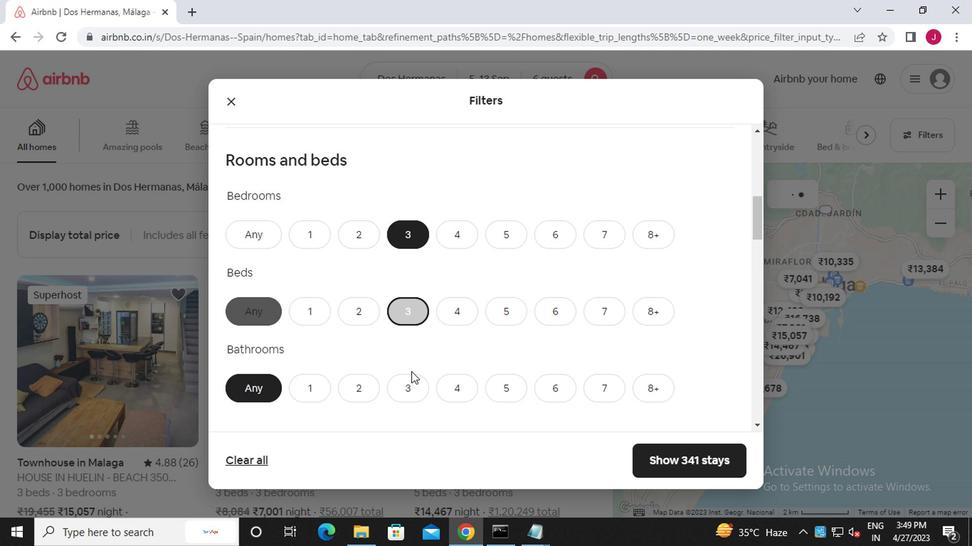 
Action: Mouse pressed left at (410, 376)
Screenshot: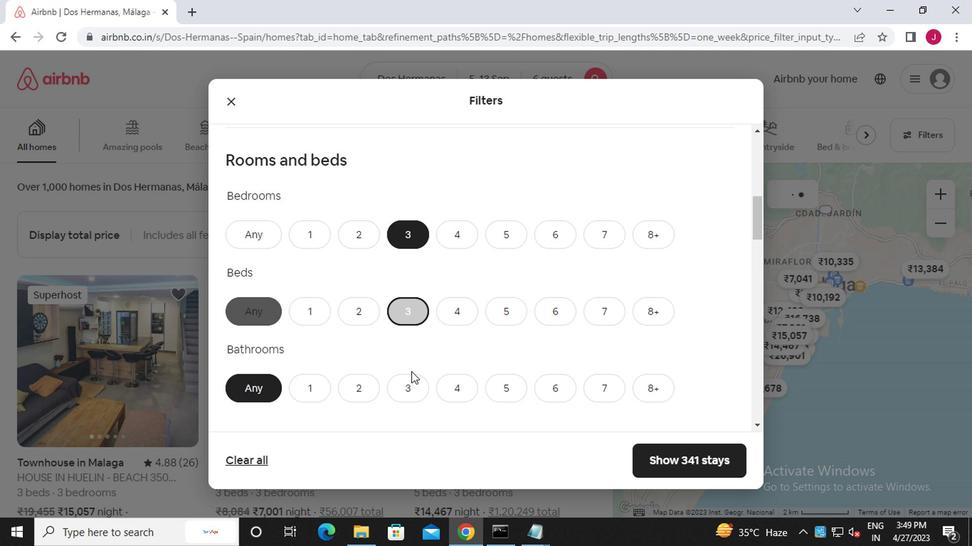 
Action: Mouse moved to (398, 382)
Screenshot: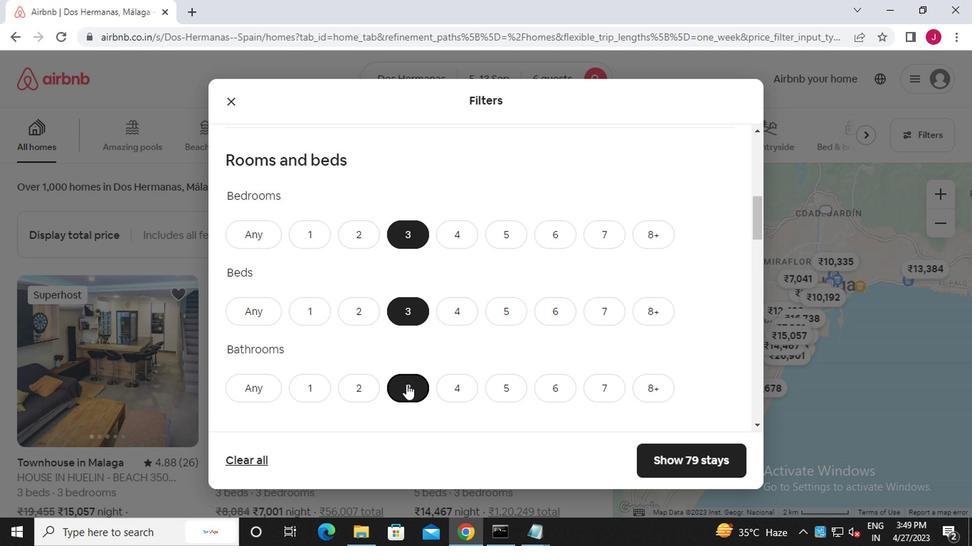 
Action: Mouse scrolled (398, 381) with delta (0, 0)
Screenshot: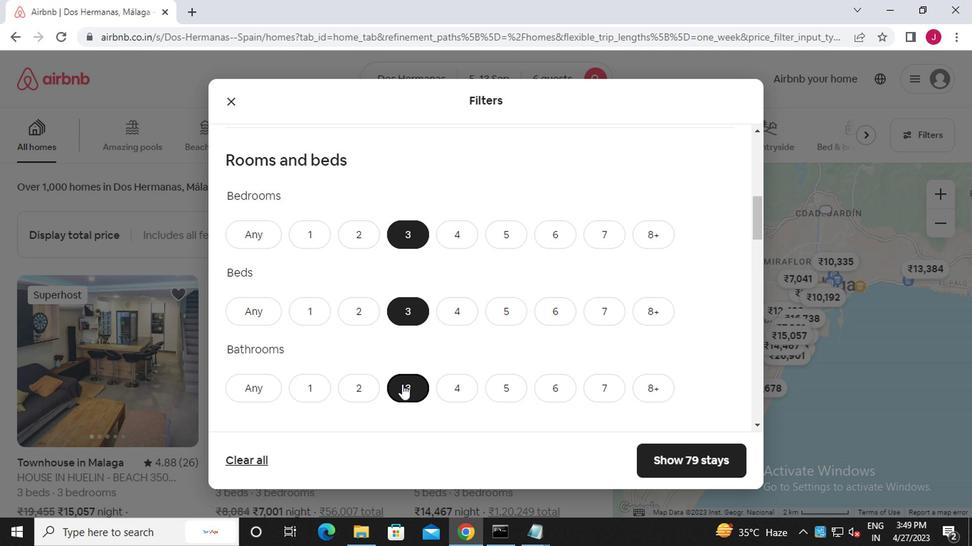 
Action: Mouse scrolled (398, 381) with delta (0, 0)
Screenshot: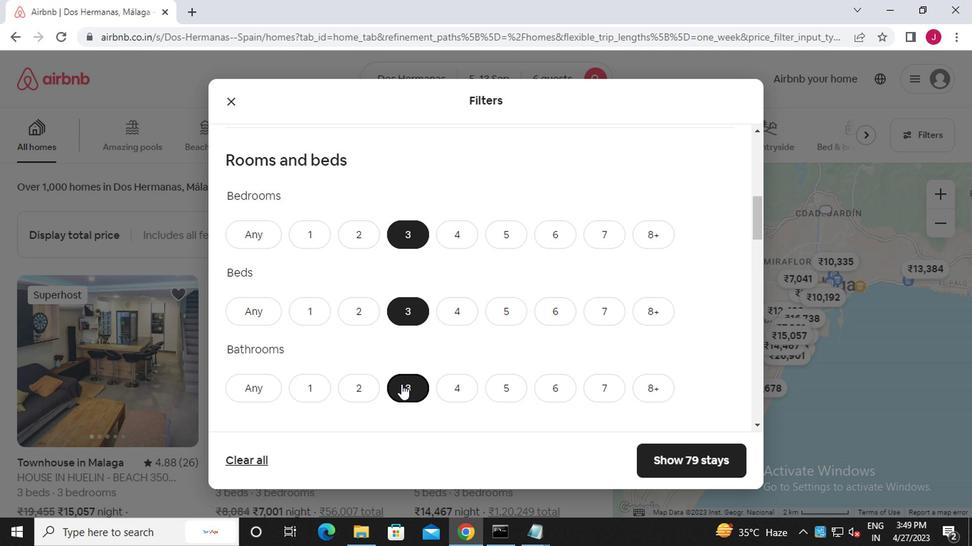 
Action: Mouse scrolled (398, 381) with delta (0, 0)
Screenshot: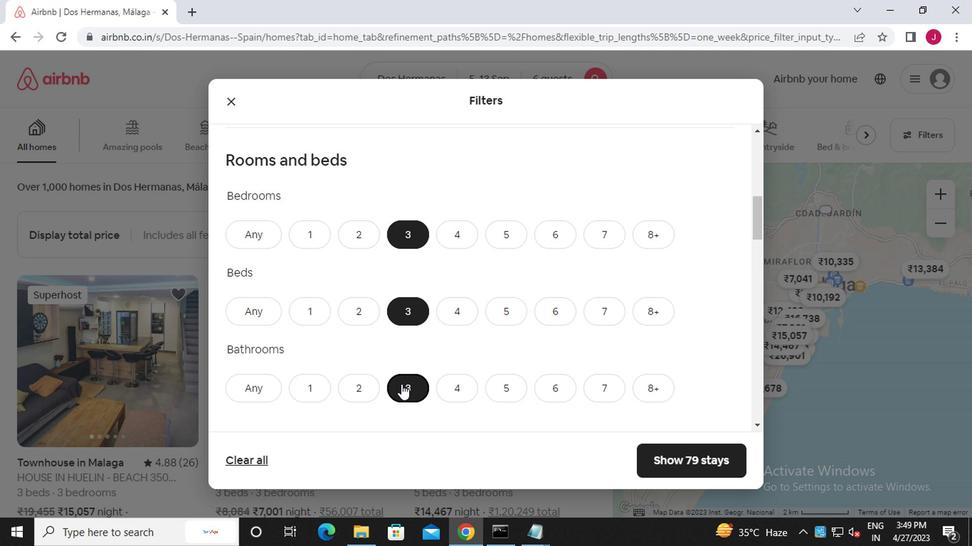 
Action: Mouse scrolled (398, 381) with delta (0, 0)
Screenshot: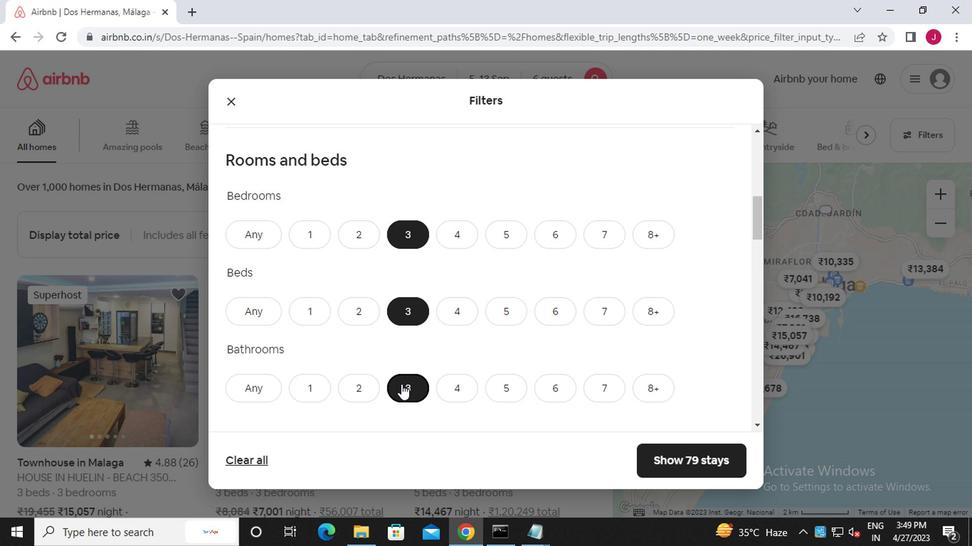 
Action: Mouse moved to (299, 242)
Screenshot: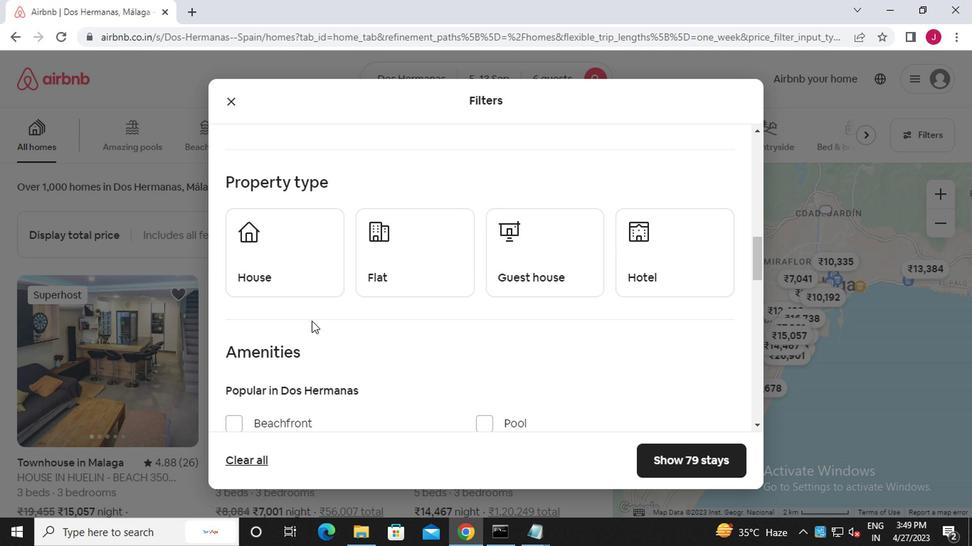 
Action: Mouse pressed left at (299, 242)
Screenshot: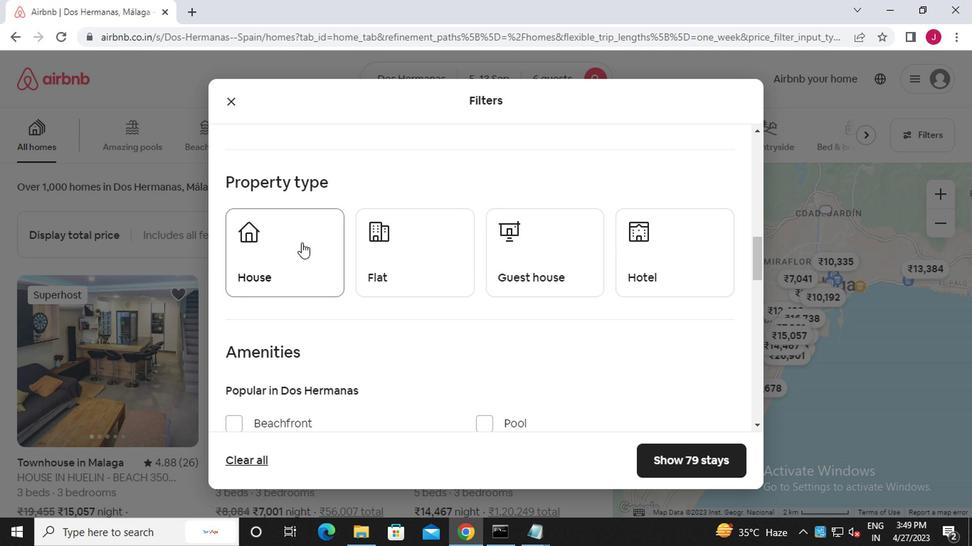 
Action: Mouse moved to (440, 278)
Screenshot: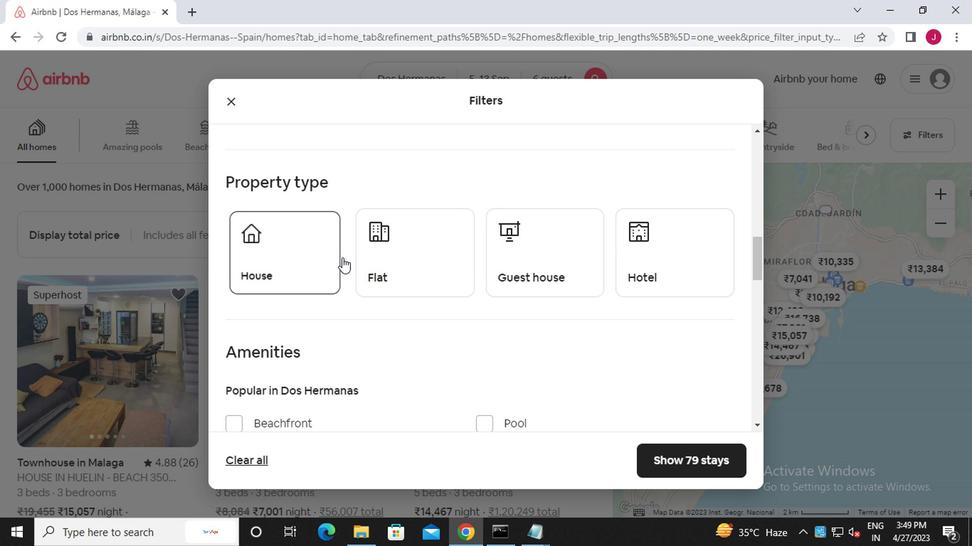 
Action: Mouse pressed left at (440, 278)
Screenshot: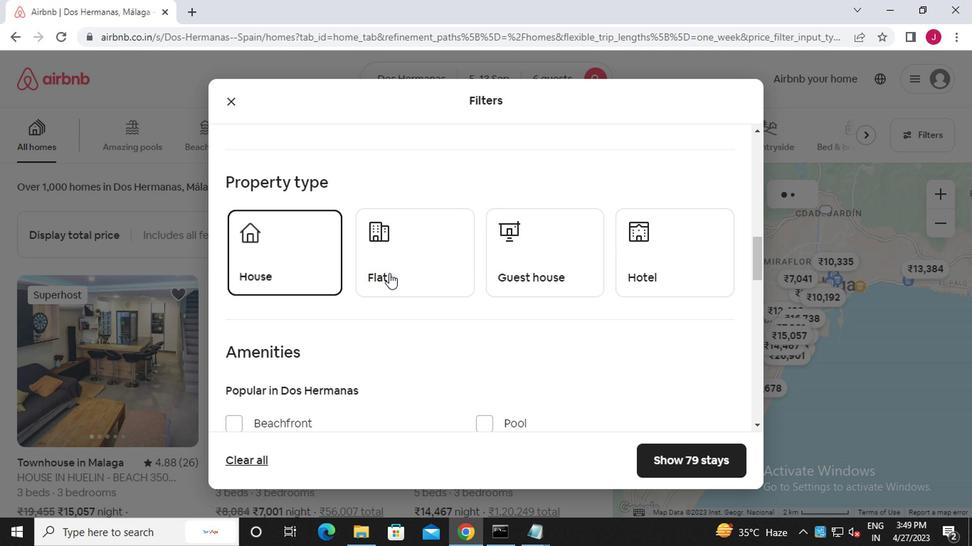 
Action: Mouse moved to (526, 270)
Screenshot: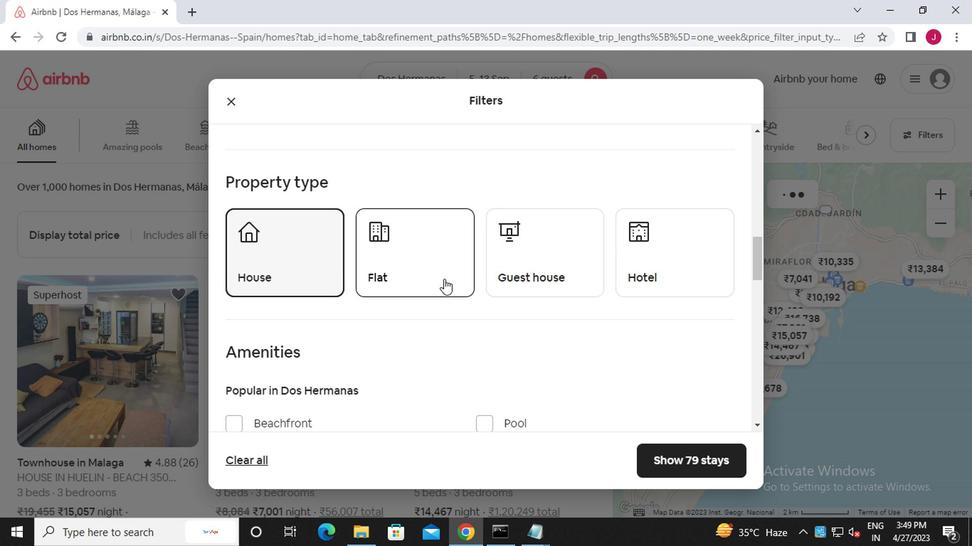 
Action: Mouse pressed left at (526, 270)
Screenshot: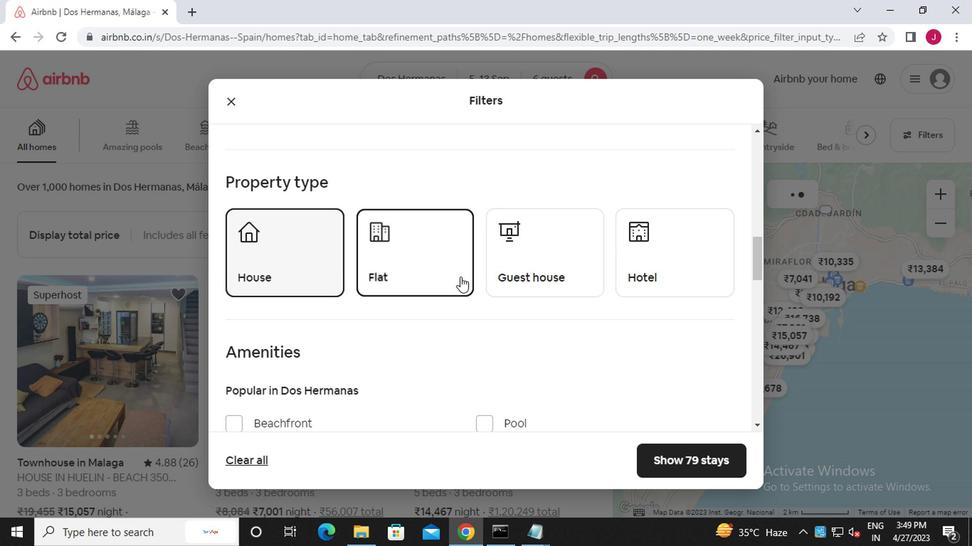 
Action: Mouse moved to (563, 275)
Screenshot: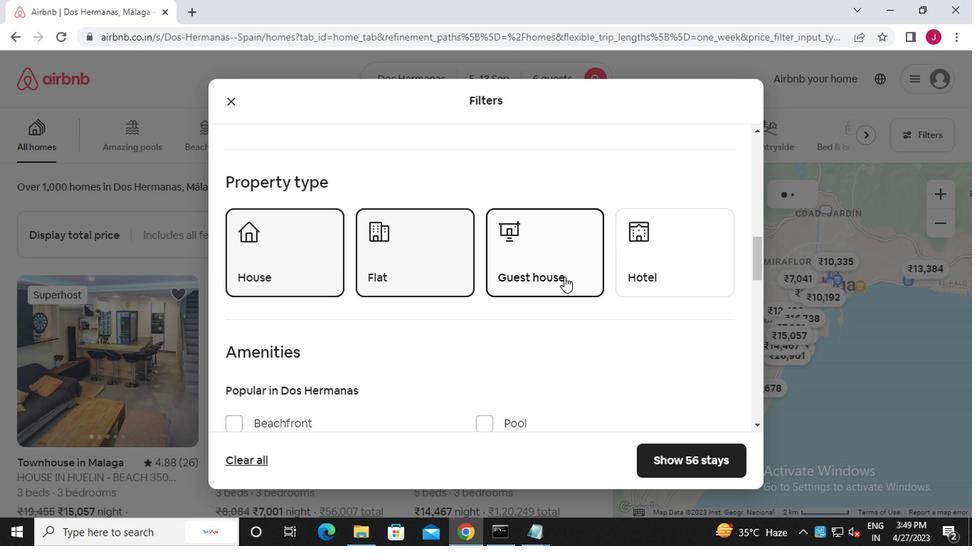 
Action: Mouse scrolled (563, 275) with delta (0, 0)
Screenshot: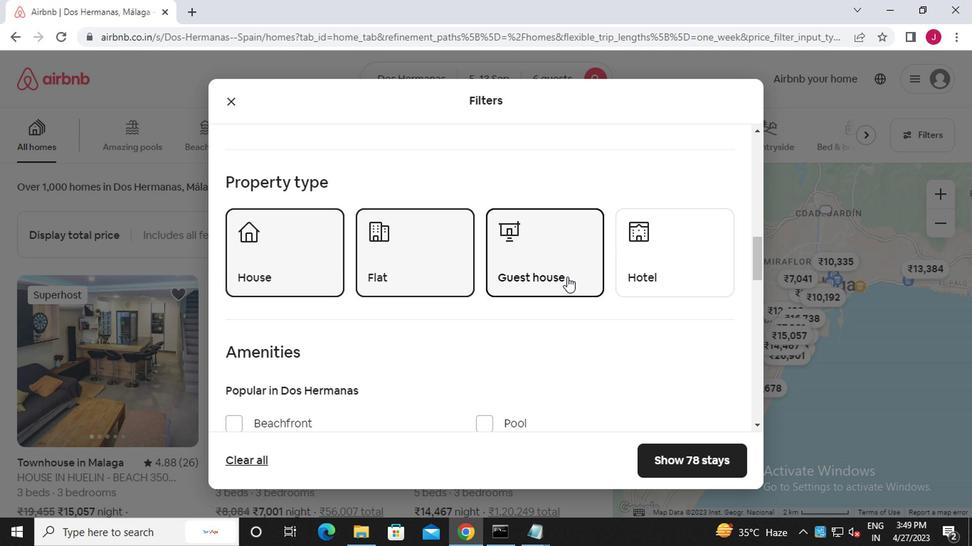 
Action: Mouse scrolled (563, 275) with delta (0, 0)
Screenshot: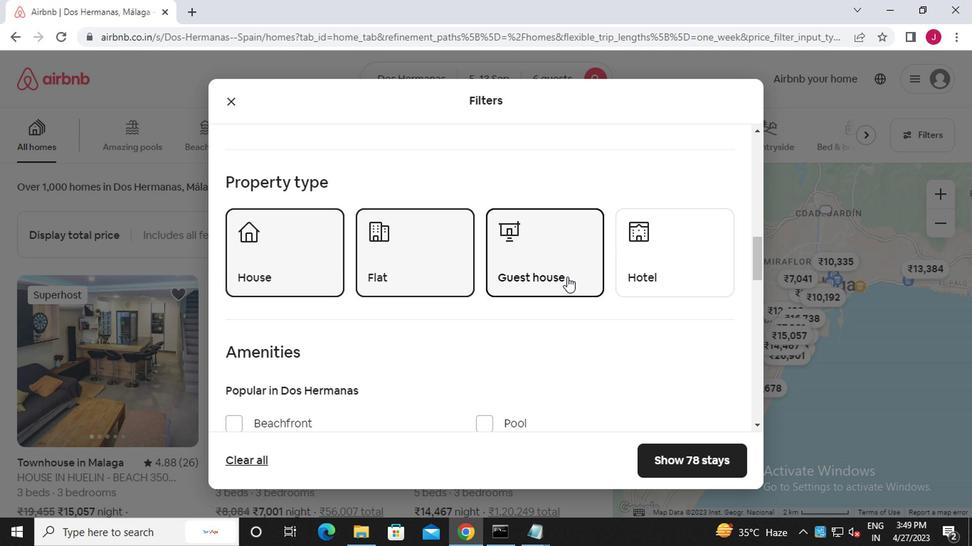 
Action: Mouse scrolled (563, 275) with delta (0, 0)
Screenshot: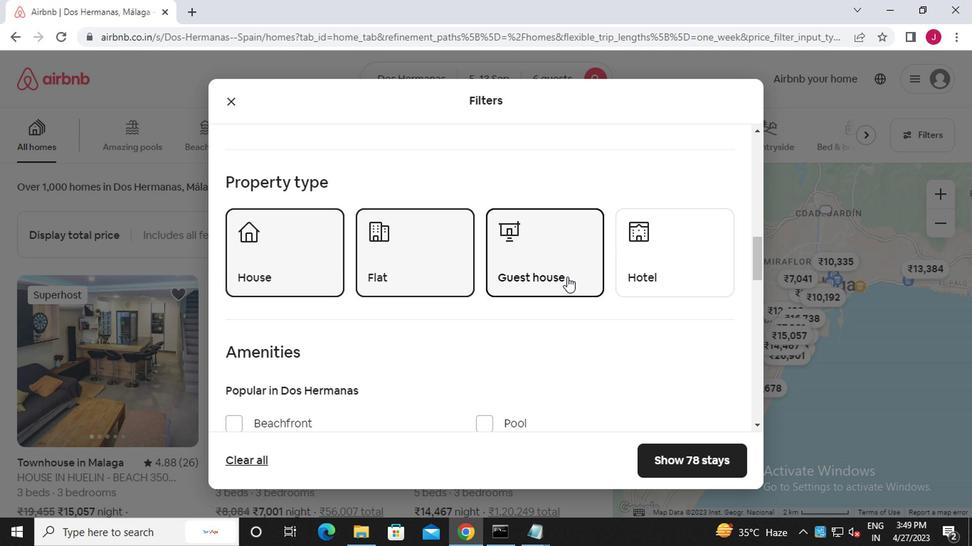 
Action: Mouse scrolled (563, 275) with delta (0, 0)
Screenshot: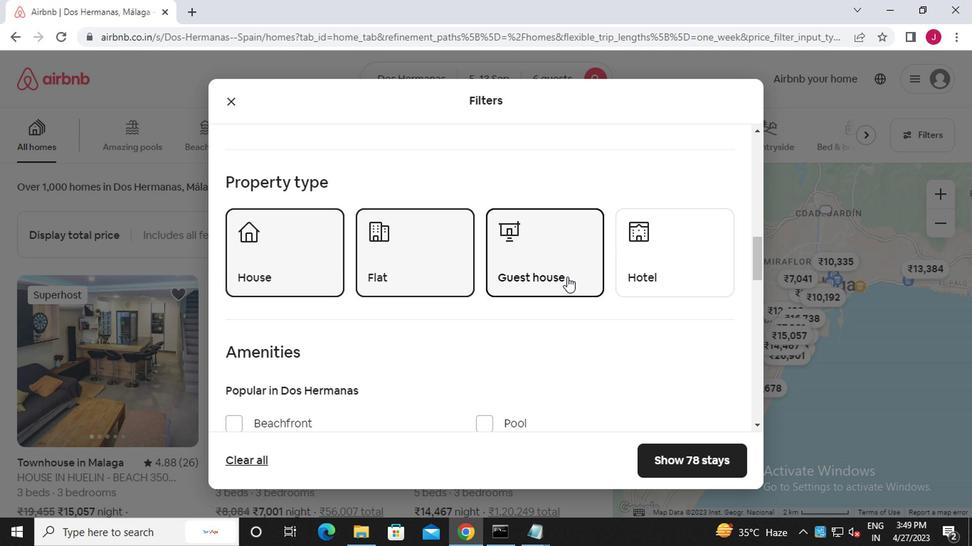 
Action: Mouse scrolled (563, 275) with delta (0, 0)
Screenshot: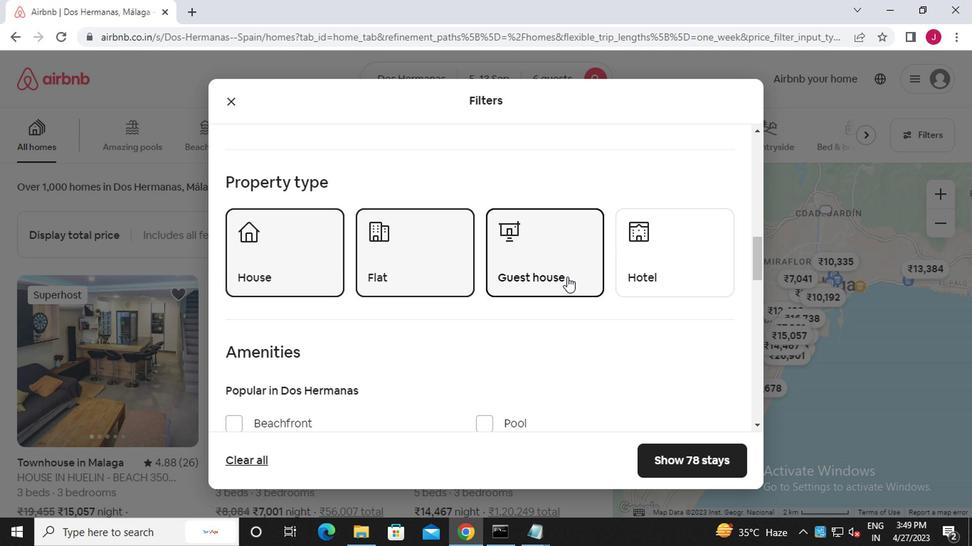 
Action: Mouse moved to (699, 326)
Screenshot: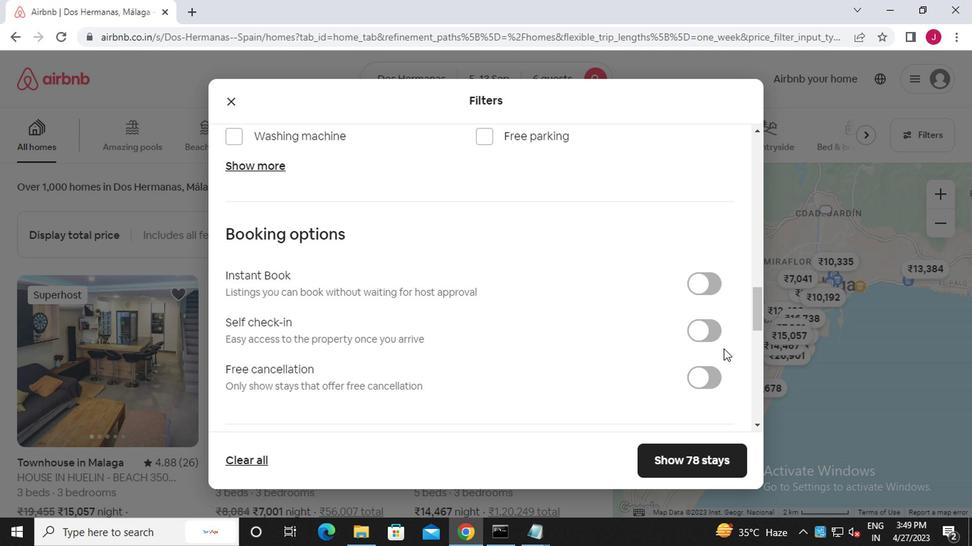 
Action: Mouse pressed left at (699, 326)
Screenshot: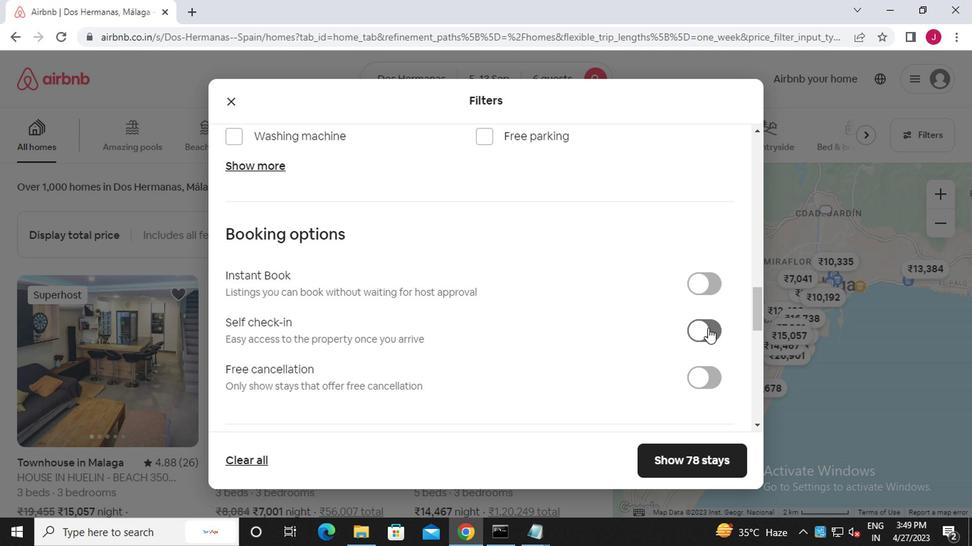 
Action: Mouse moved to (389, 318)
Screenshot: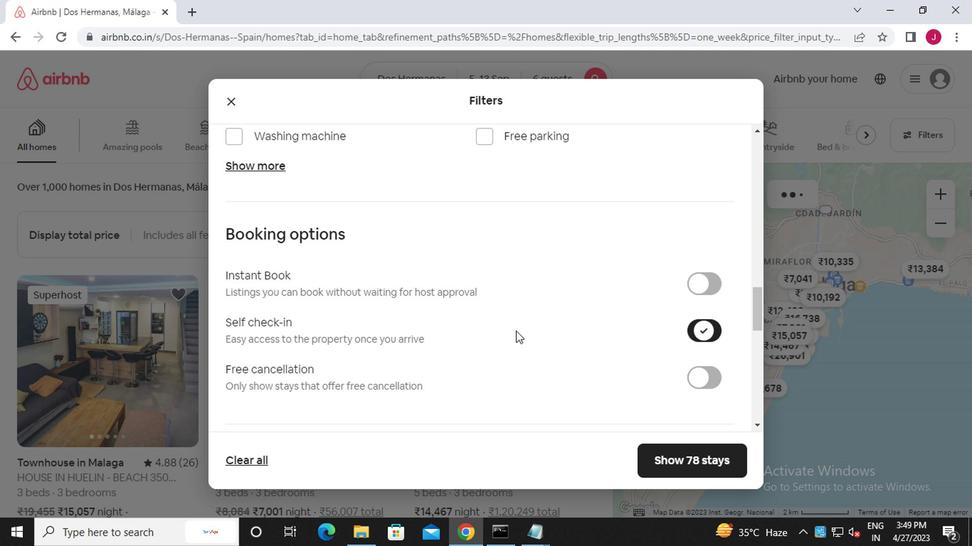 
Action: Mouse scrolled (389, 317) with delta (0, -1)
Screenshot: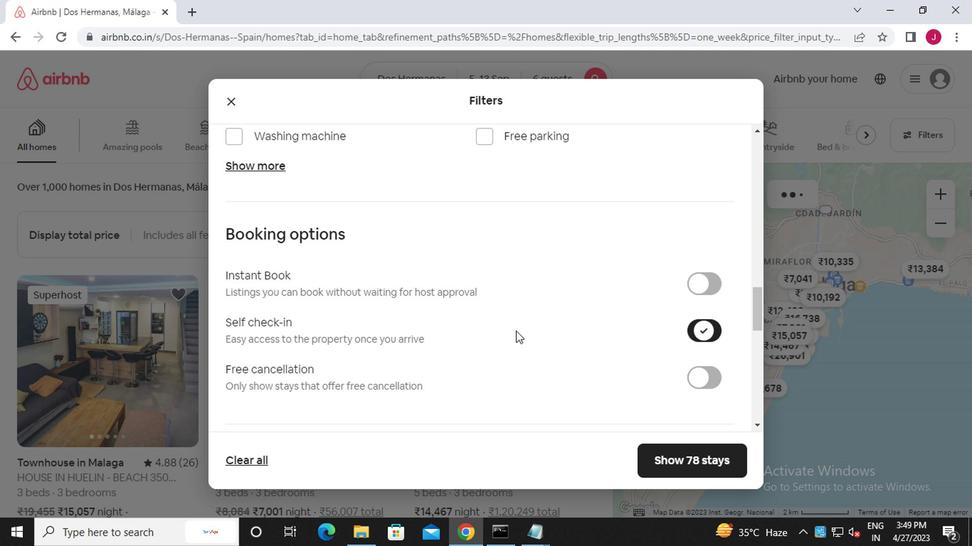 
Action: Mouse moved to (386, 319)
Screenshot: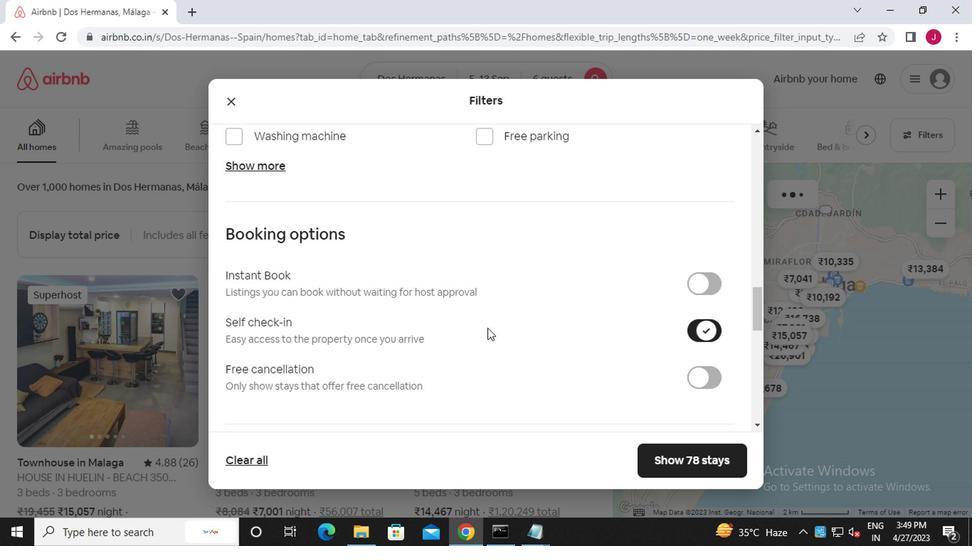 
Action: Mouse scrolled (386, 318) with delta (0, 0)
Screenshot: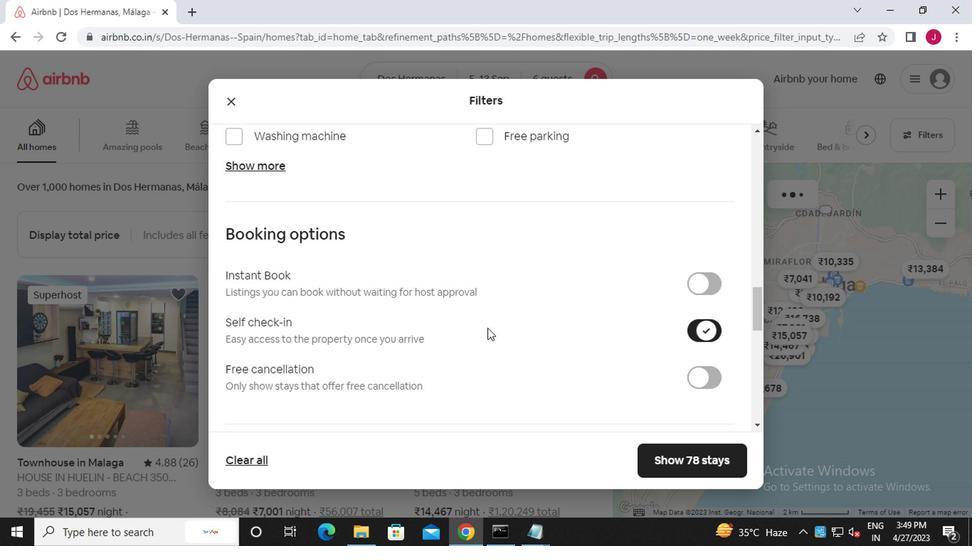 
Action: Mouse scrolled (386, 318) with delta (0, 0)
Screenshot: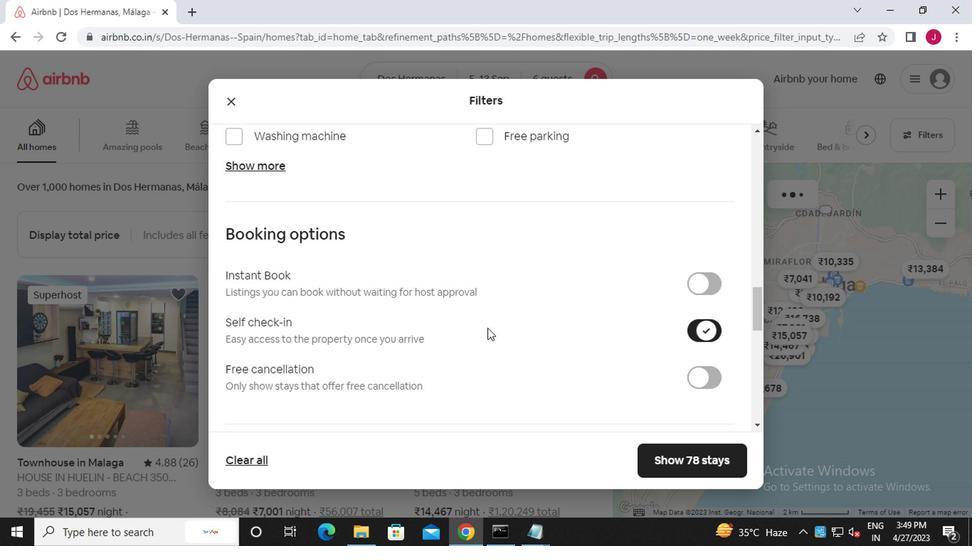
Action: Mouse moved to (386, 319)
Screenshot: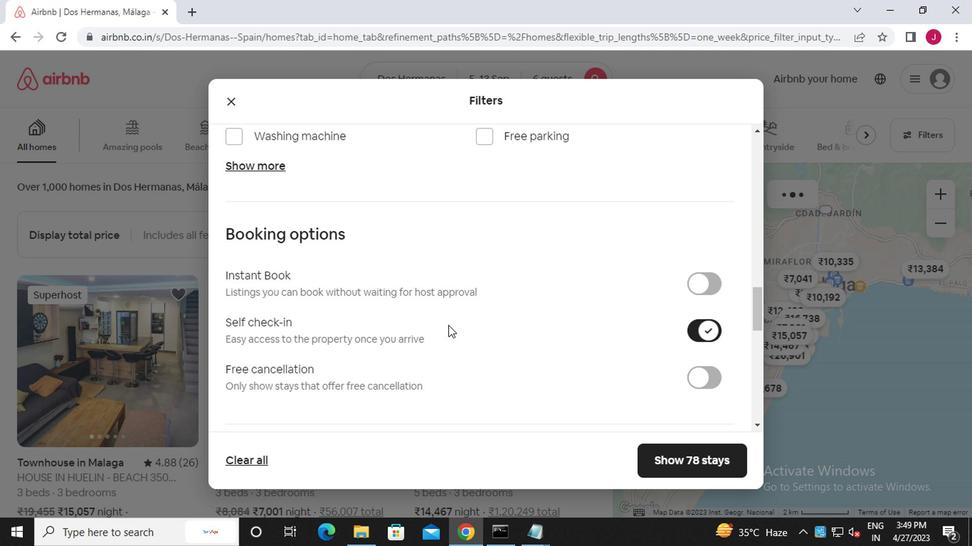 
Action: Mouse scrolled (386, 318) with delta (0, 0)
Screenshot: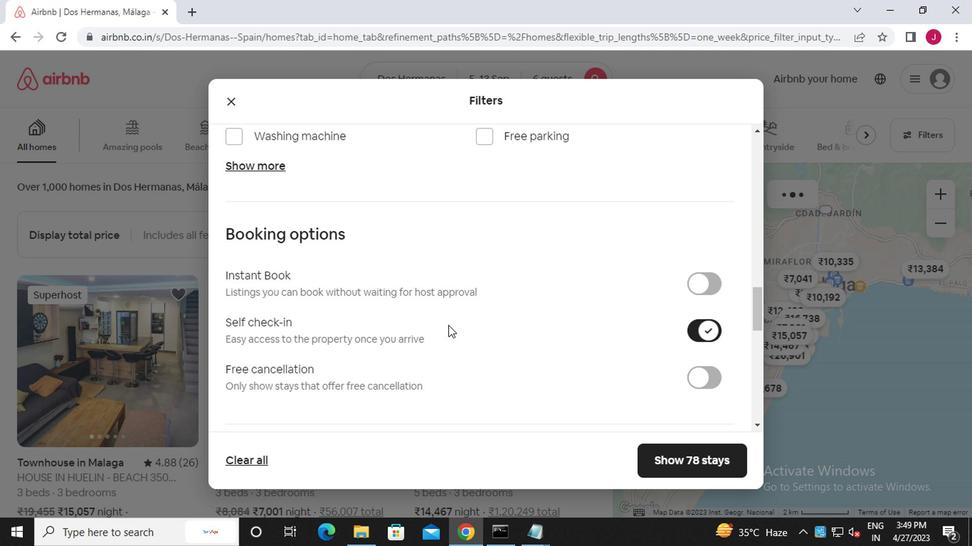 
Action: Mouse moved to (384, 319)
Screenshot: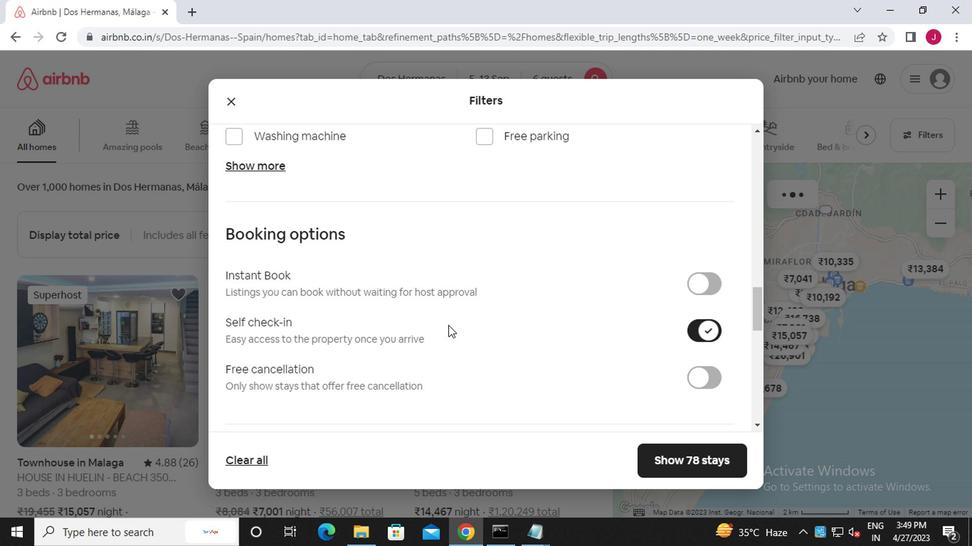 
Action: Mouse scrolled (384, 318) with delta (0, 0)
Screenshot: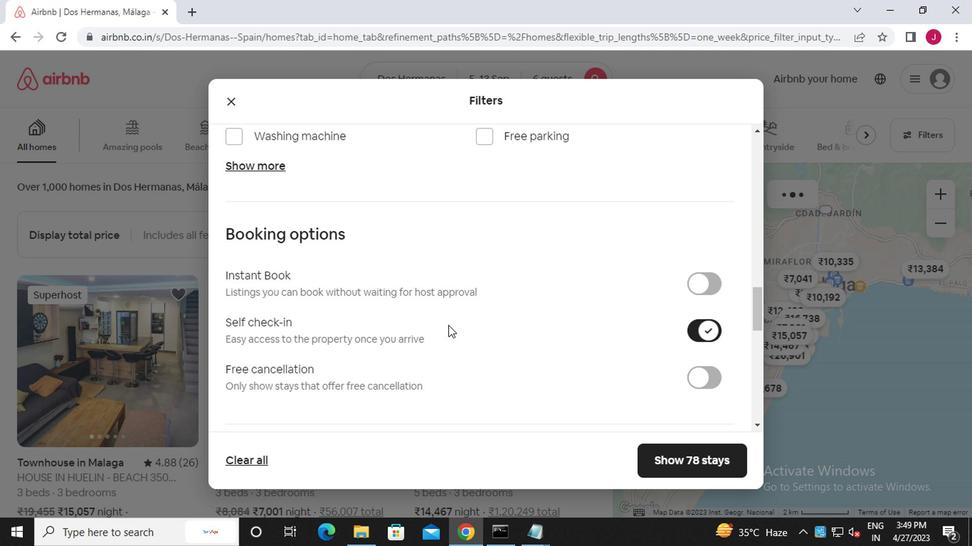 
Action: Mouse moved to (383, 319)
Screenshot: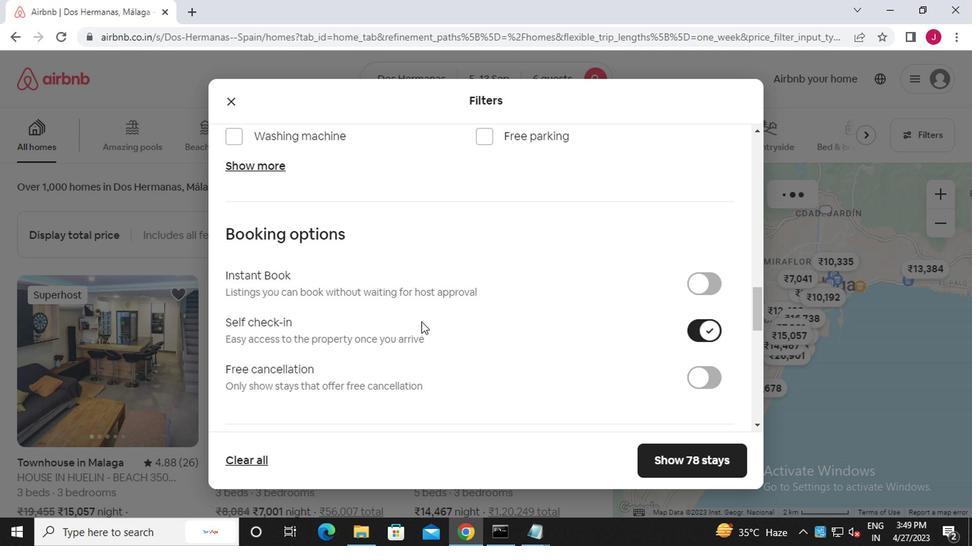 
Action: Mouse scrolled (383, 318) with delta (0, 0)
Screenshot: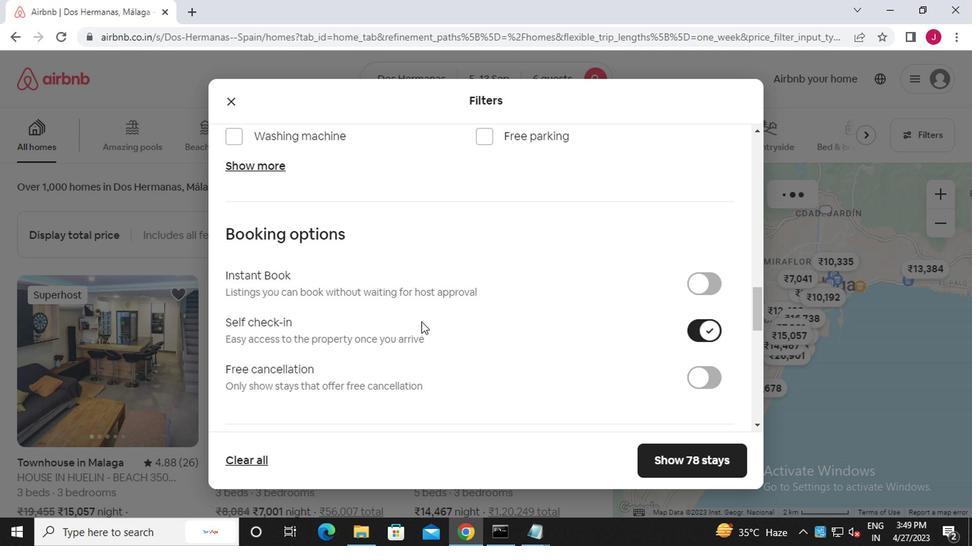 
Action: Mouse moved to (381, 319)
Screenshot: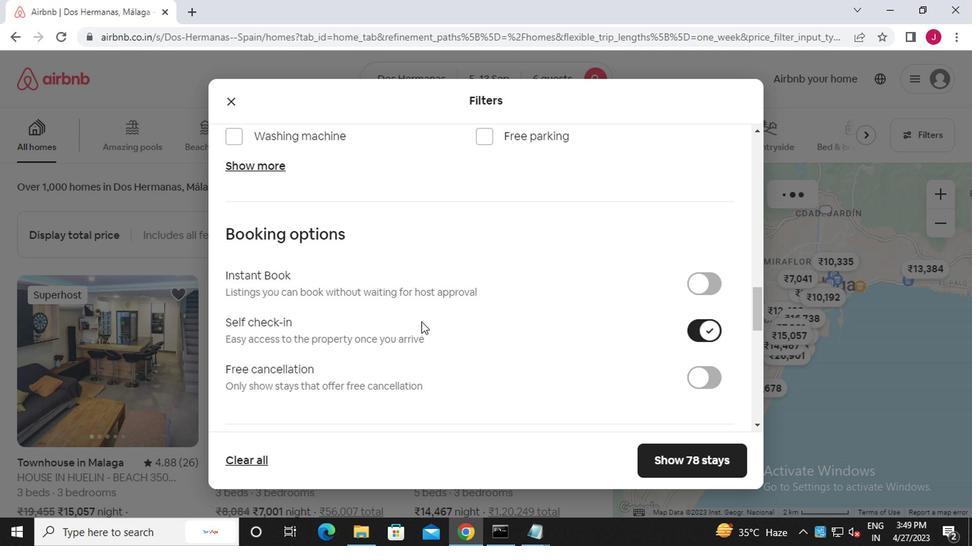 
Action: Mouse scrolled (381, 319) with delta (0, 0)
Screenshot: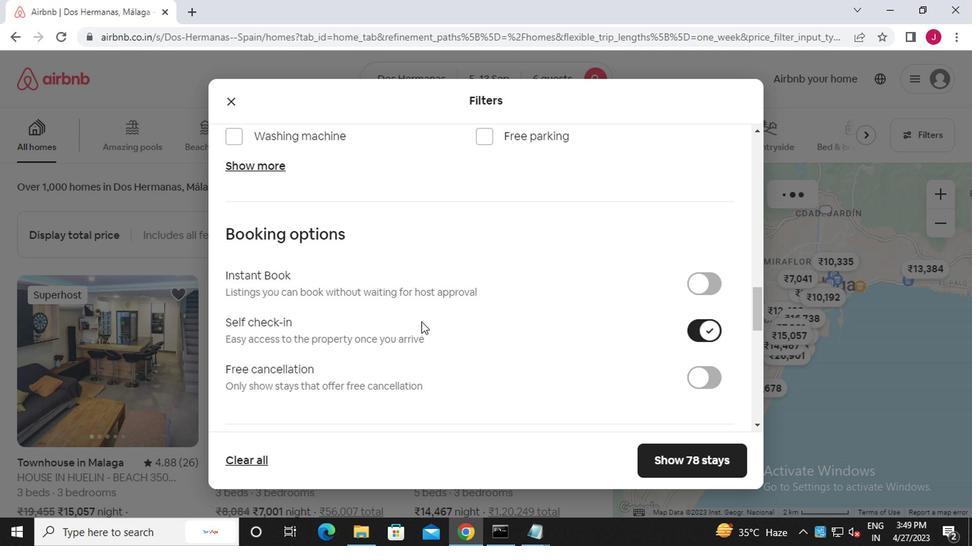 
Action: Mouse moved to (377, 320)
Screenshot: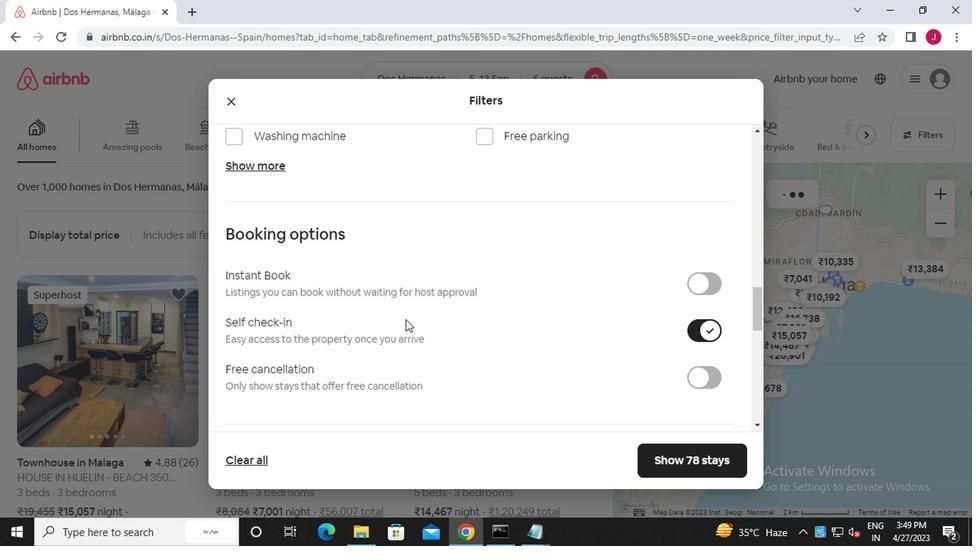 
Action: Mouse scrolled (377, 319) with delta (0, -1)
Screenshot: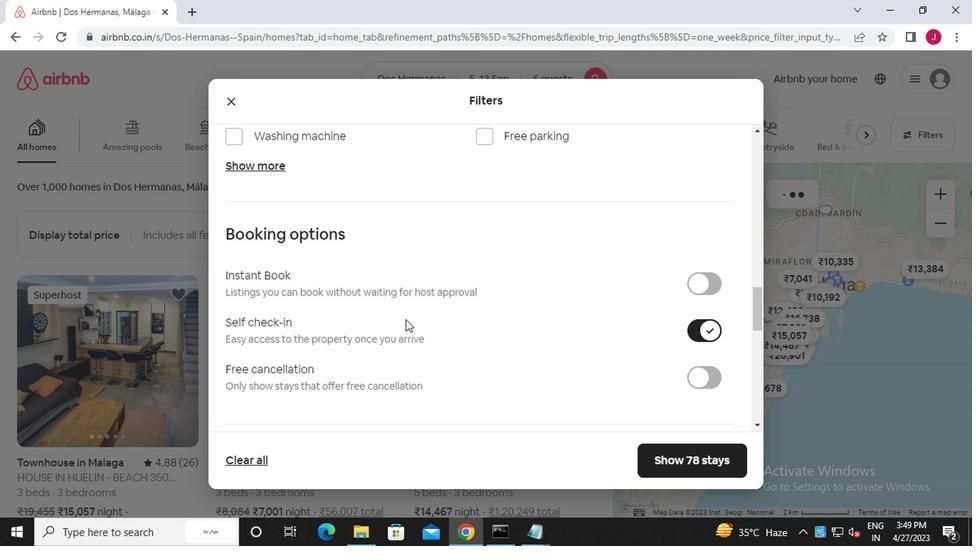 
Action: Mouse moved to (234, 387)
Screenshot: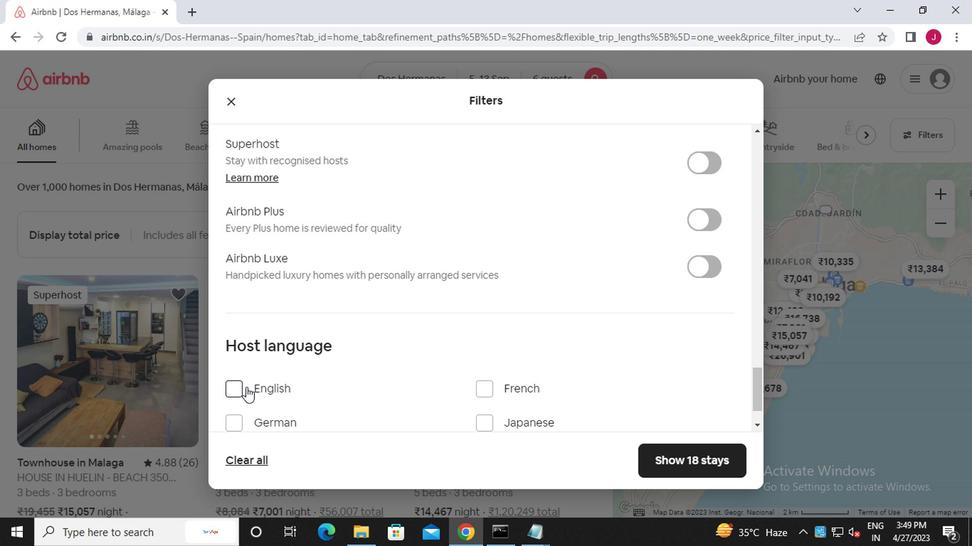 
Action: Mouse pressed left at (234, 387)
Screenshot: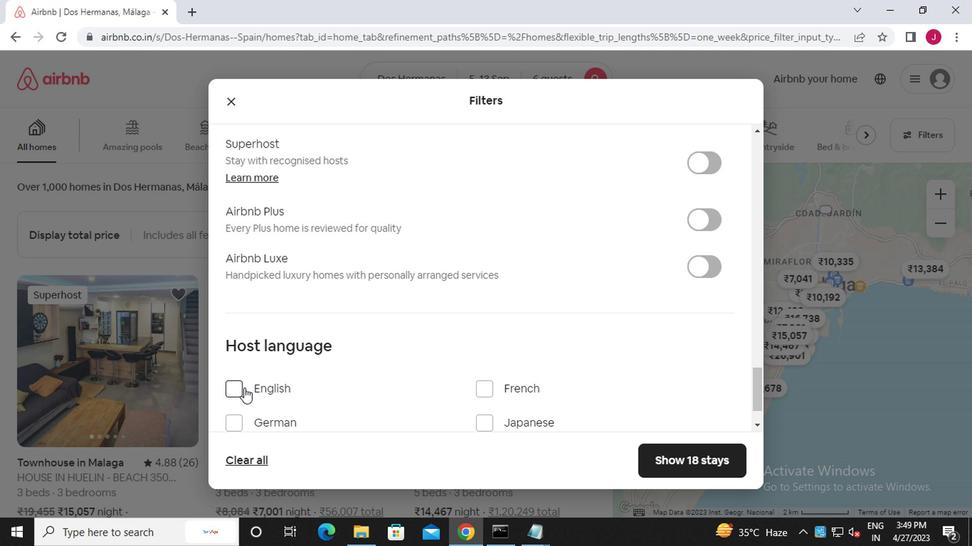 
Action: Mouse moved to (688, 458)
Screenshot: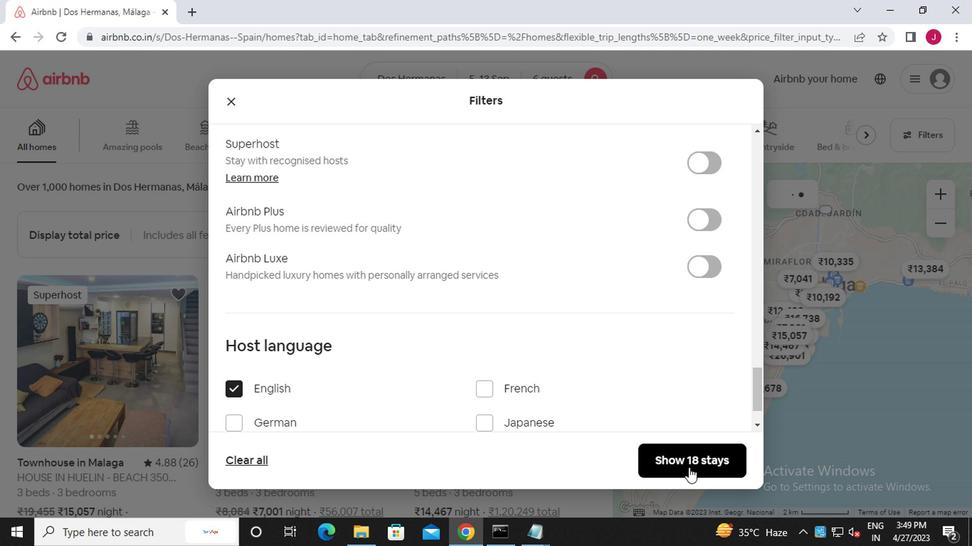 
Action: Mouse pressed left at (688, 458)
Screenshot: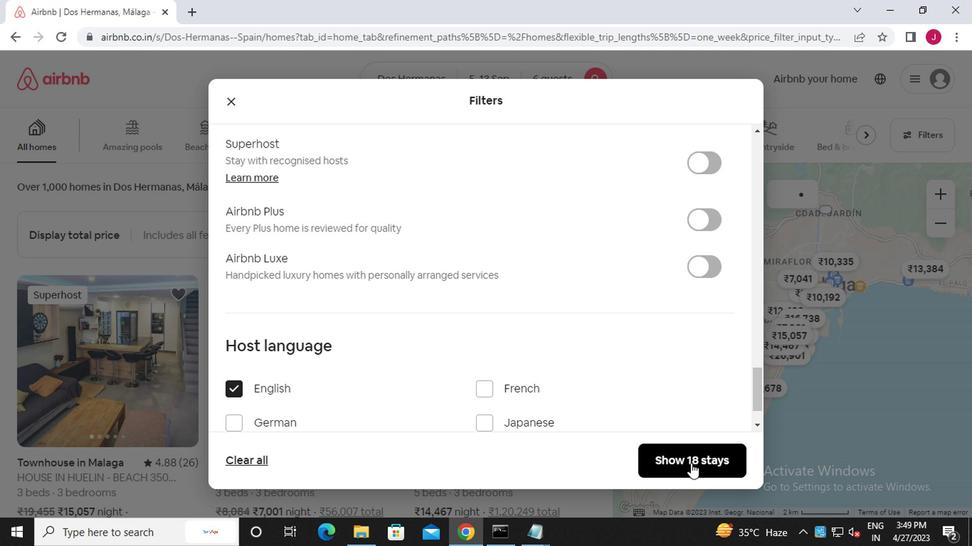 
Action: Mouse moved to (685, 453)
Screenshot: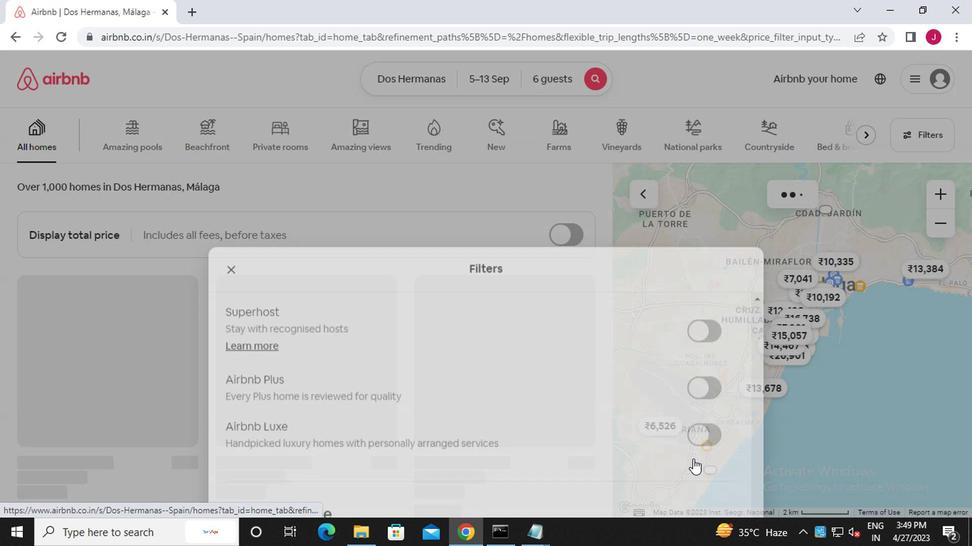 
